 Task: Search one way flight ticket for 3 adults, 3 children in premium economy from Rapid City: Rapid City Regional Airport to Jacksonville: Albert J. Ellis Airport on 5-3-2023. Choice of flights is Westjet. Number of bags: 1 carry on bag. Price is upto 42000. Outbound departure time preference is 23:45.
Action: Mouse moved to (377, 149)
Screenshot: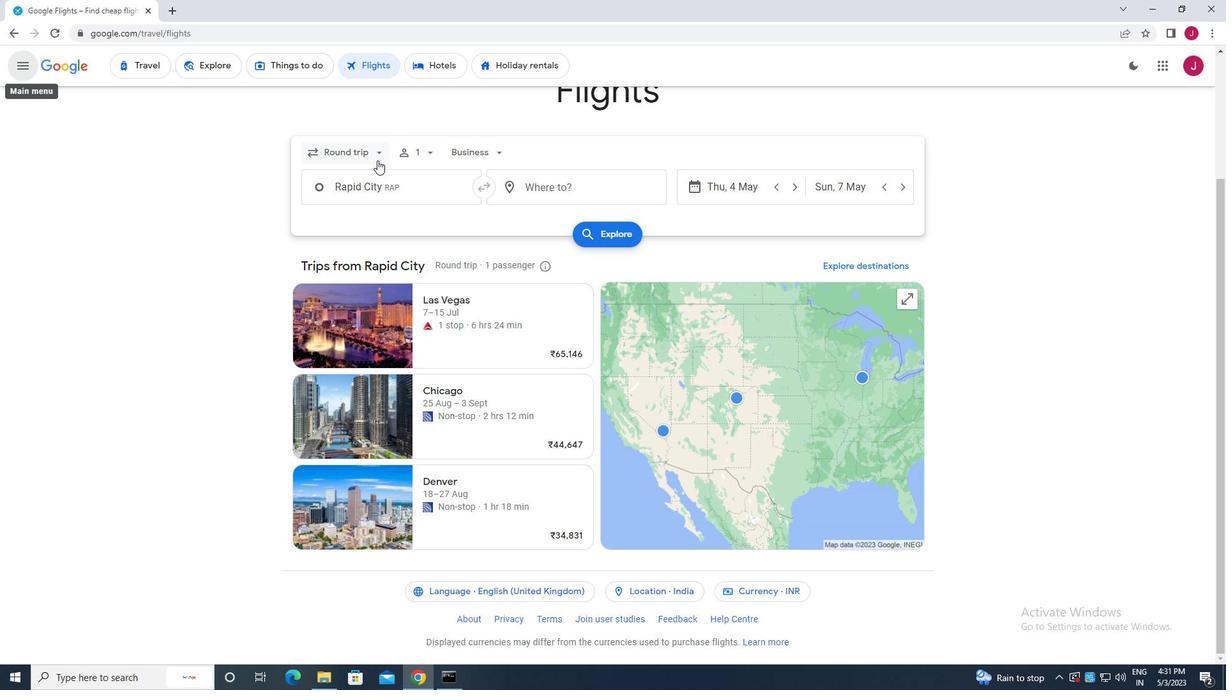 
Action: Mouse pressed left at (377, 149)
Screenshot: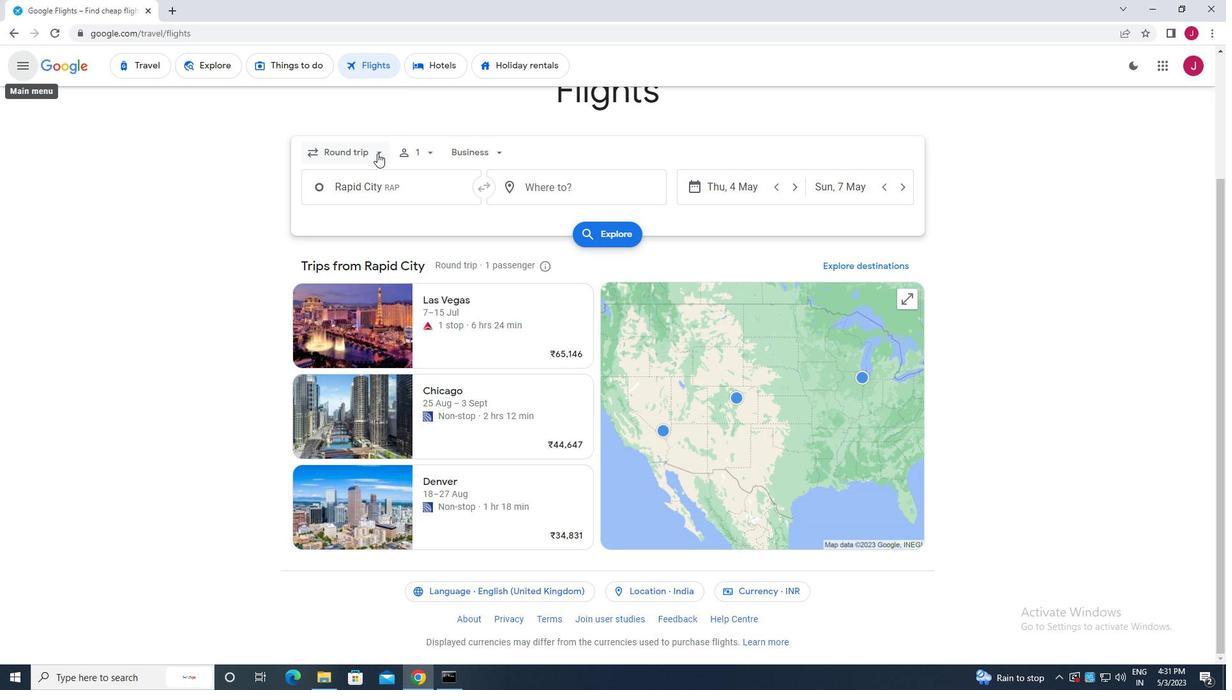 
Action: Mouse moved to (371, 213)
Screenshot: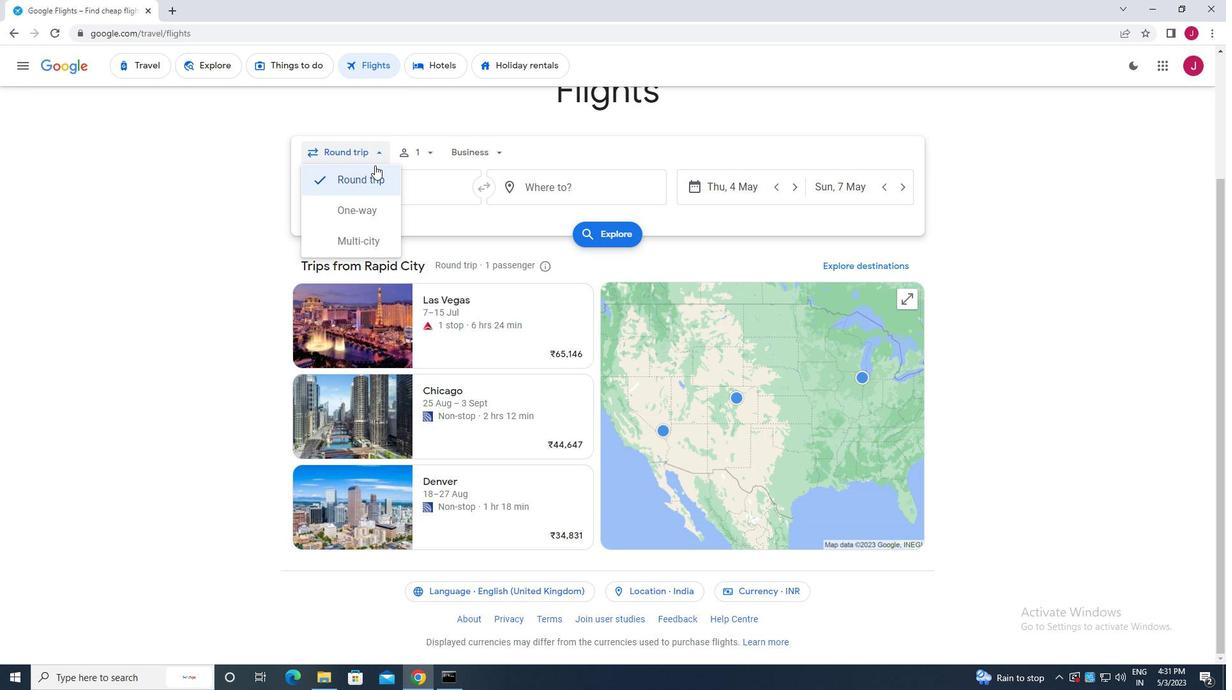 
Action: Mouse pressed left at (371, 213)
Screenshot: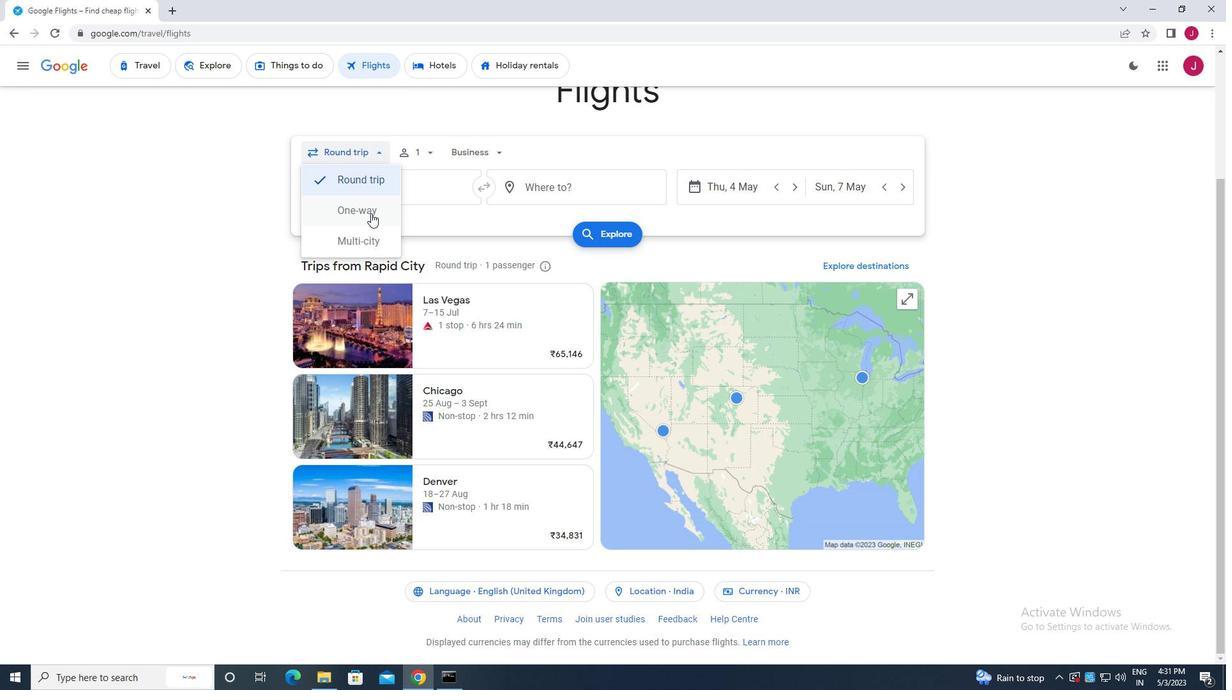 
Action: Mouse moved to (428, 152)
Screenshot: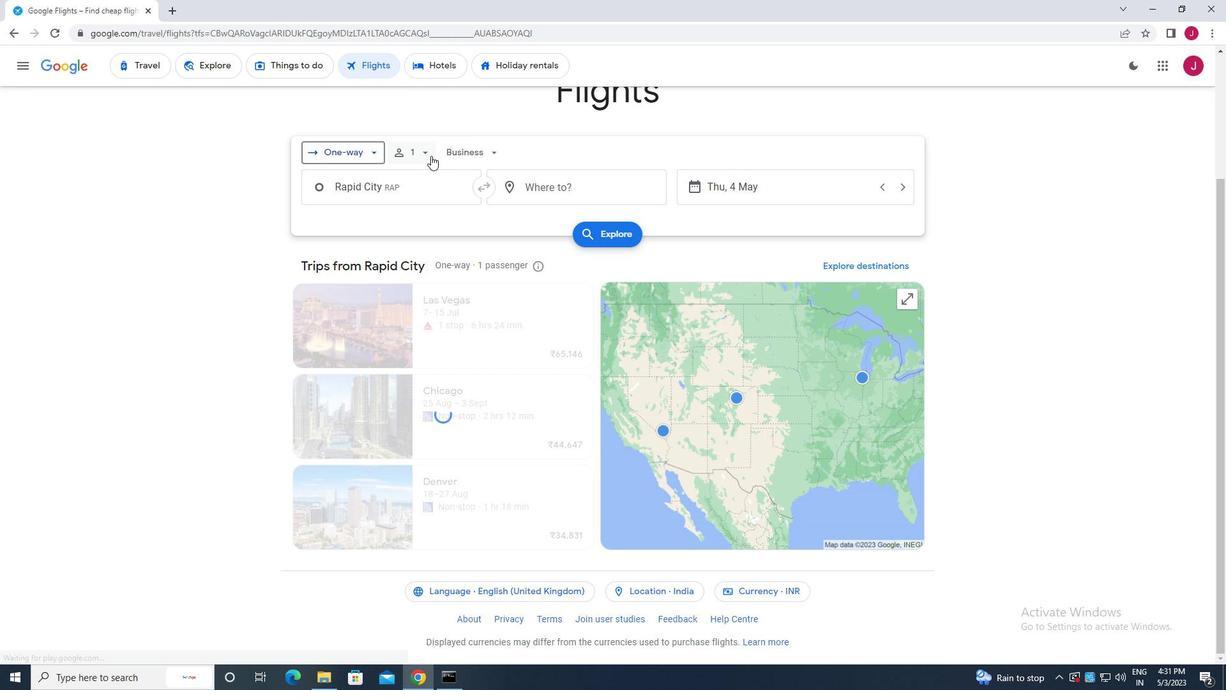 
Action: Mouse pressed left at (428, 152)
Screenshot: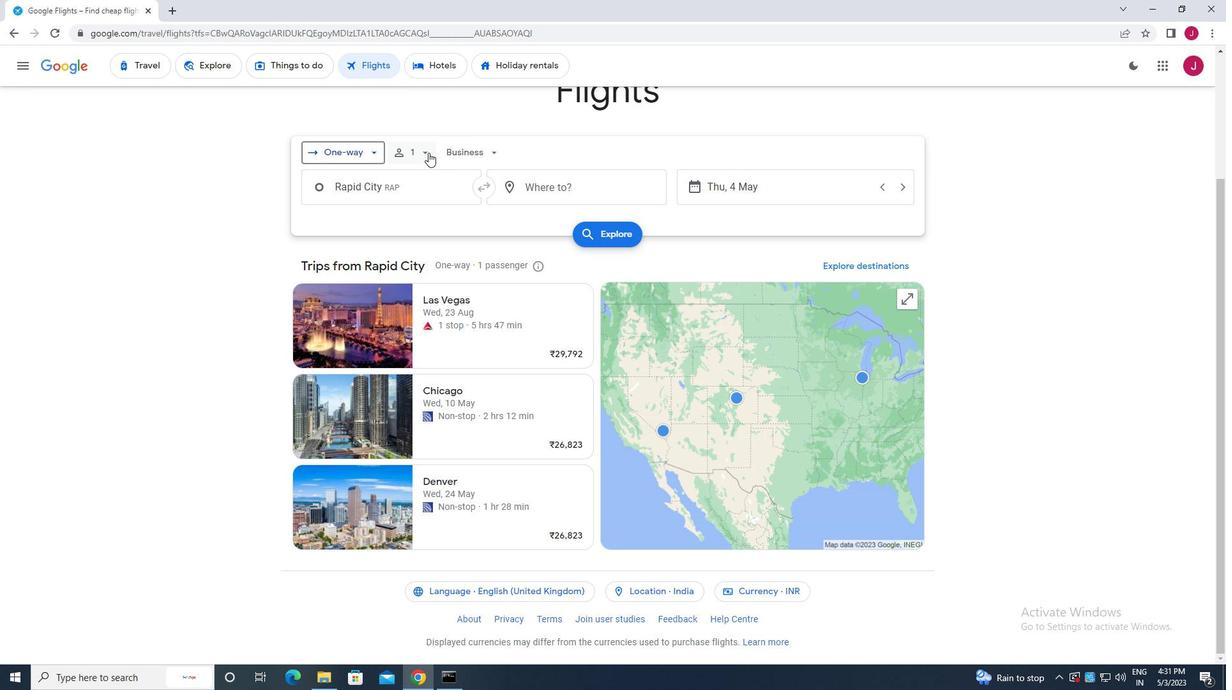 
Action: Mouse moved to (522, 182)
Screenshot: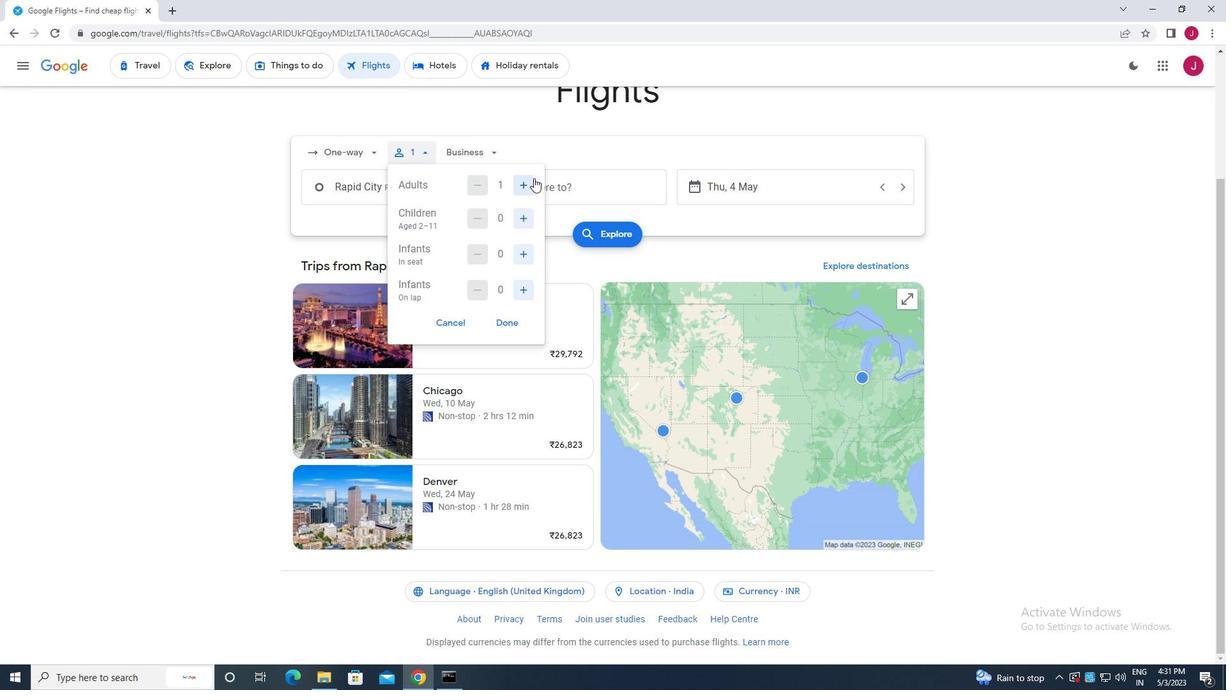 
Action: Mouse pressed left at (522, 182)
Screenshot: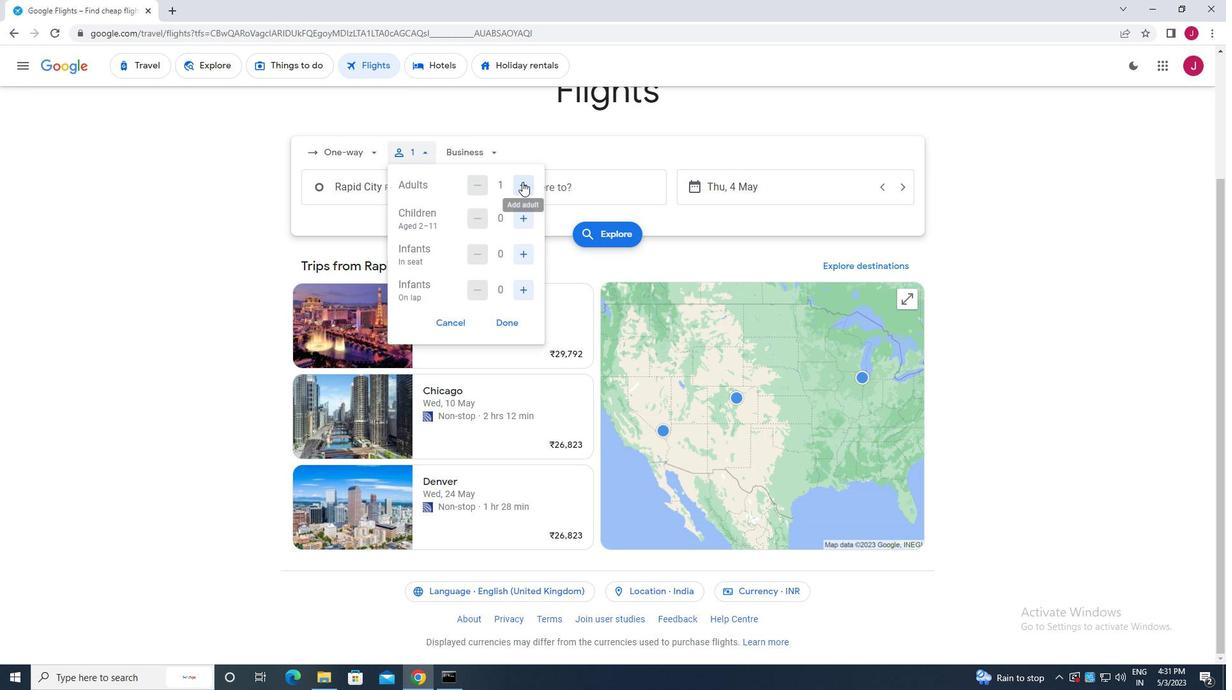 
Action: Mouse pressed left at (522, 182)
Screenshot: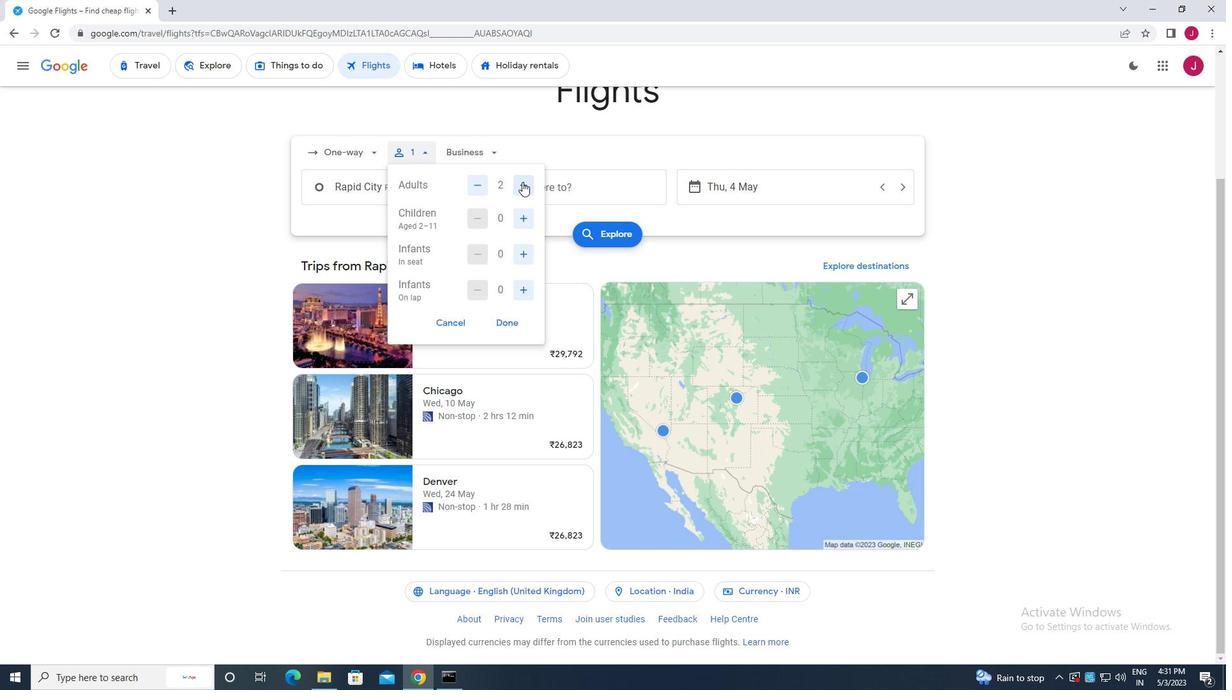 
Action: Mouse moved to (525, 221)
Screenshot: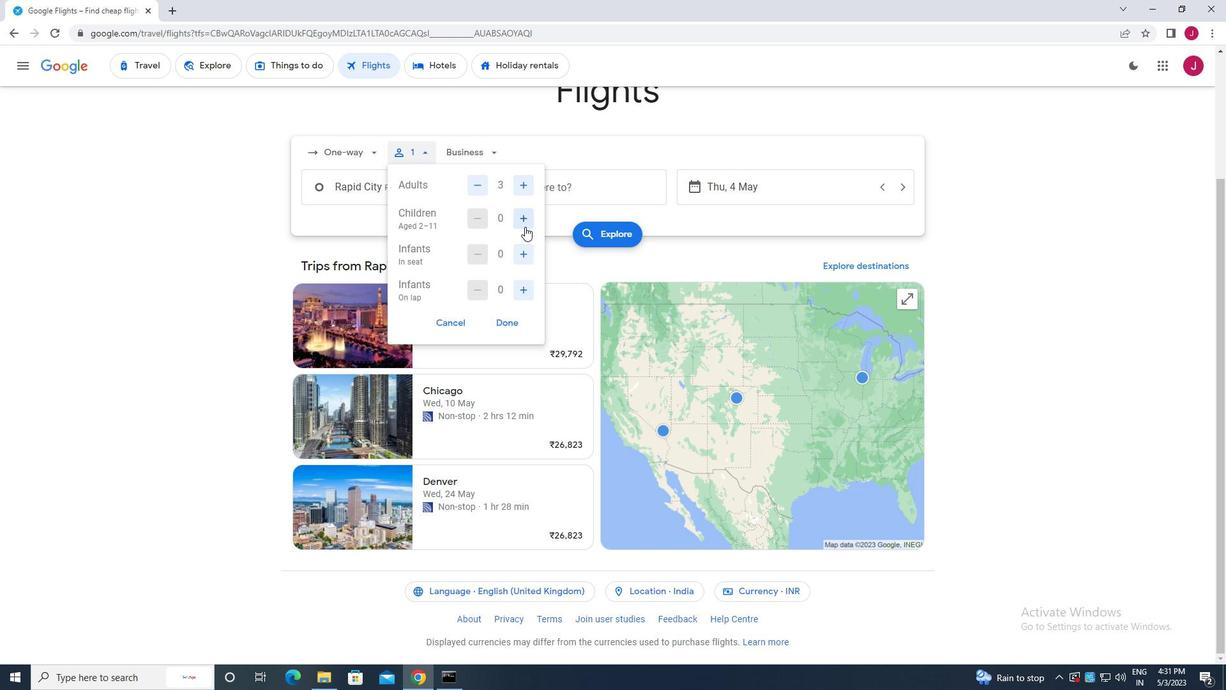 
Action: Mouse pressed left at (525, 221)
Screenshot: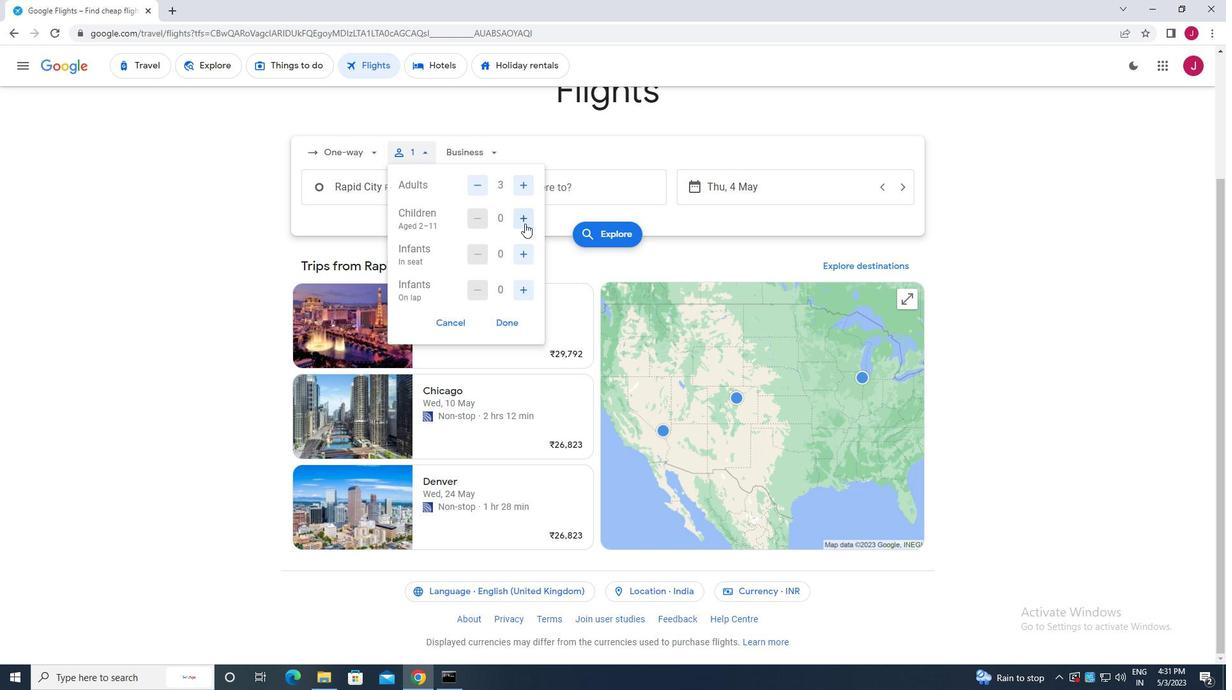 
Action: Mouse pressed left at (525, 221)
Screenshot: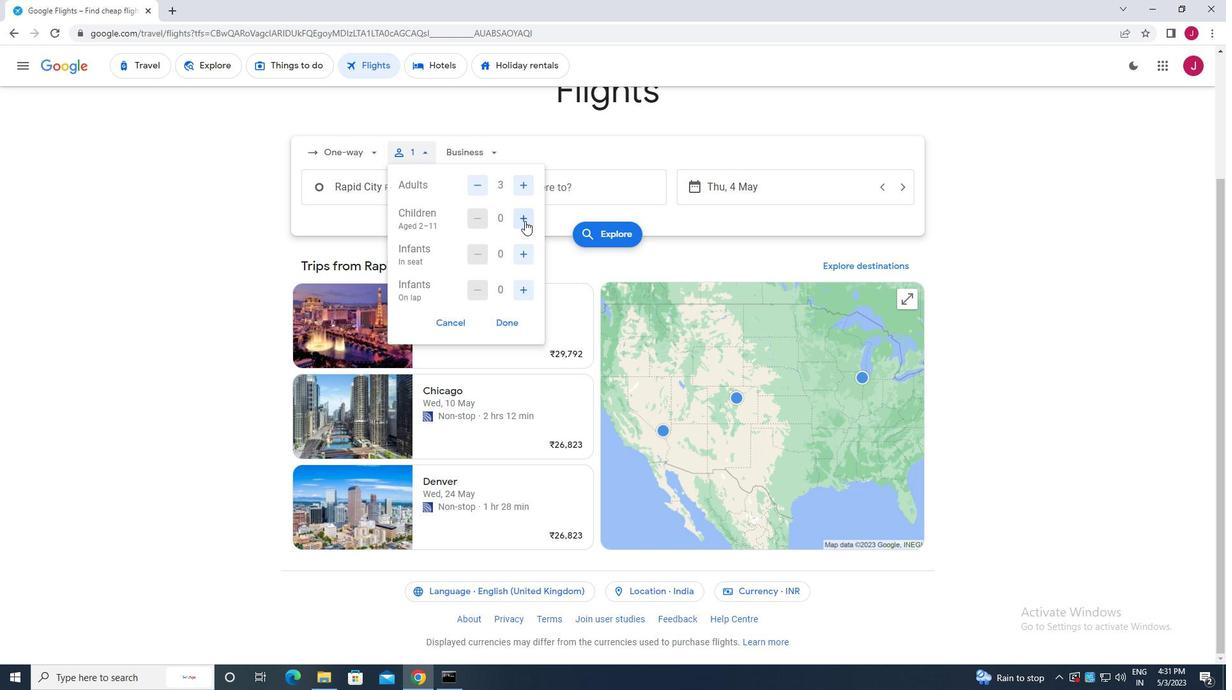 
Action: Mouse pressed left at (525, 221)
Screenshot: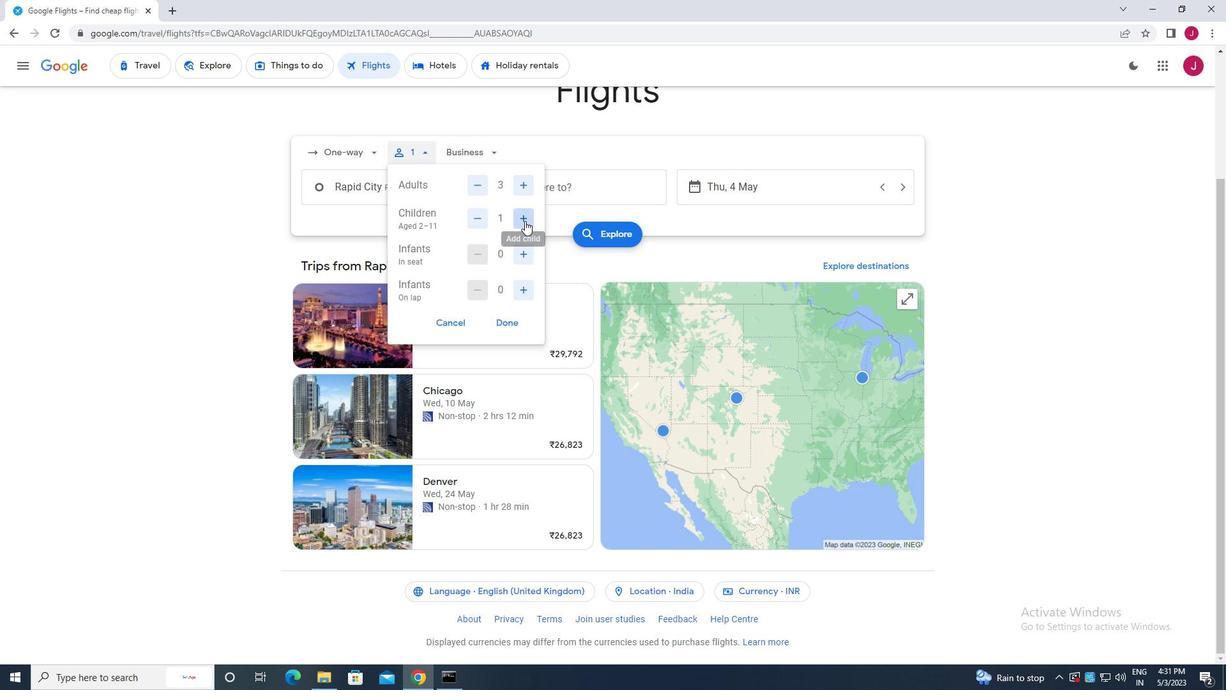 
Action: Mouse moved to (504, 323)
Screenshot: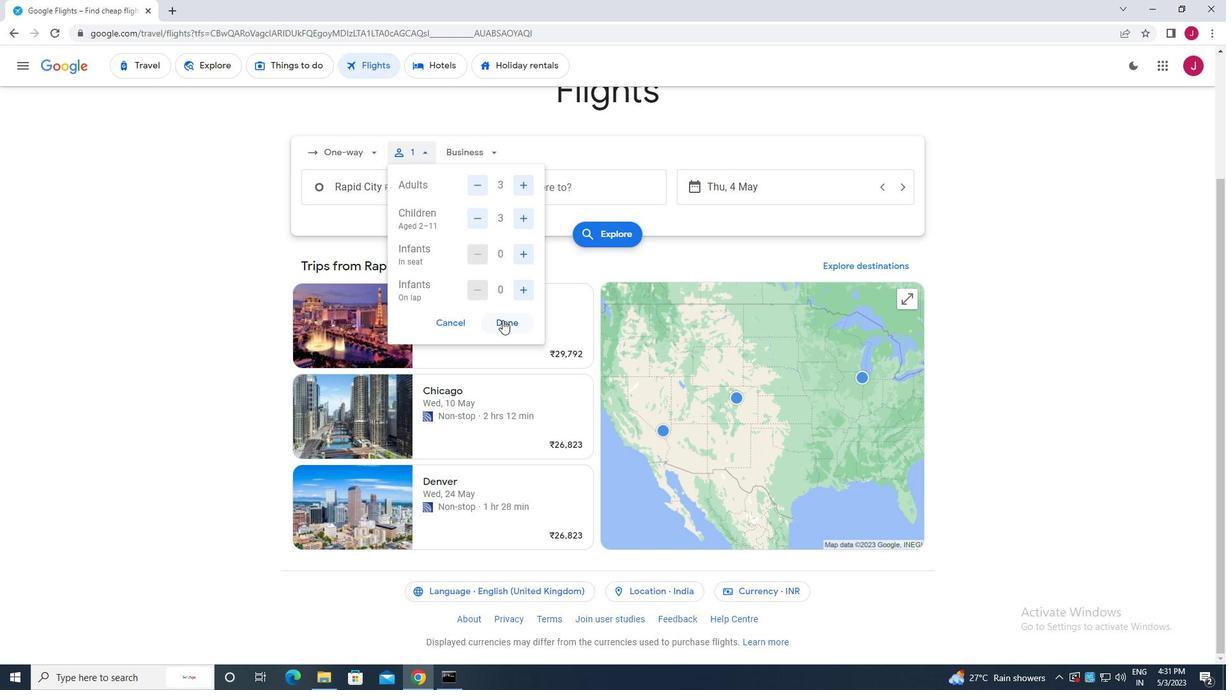 
Action: Mouse pressed left at (504, 323)
Screenshot: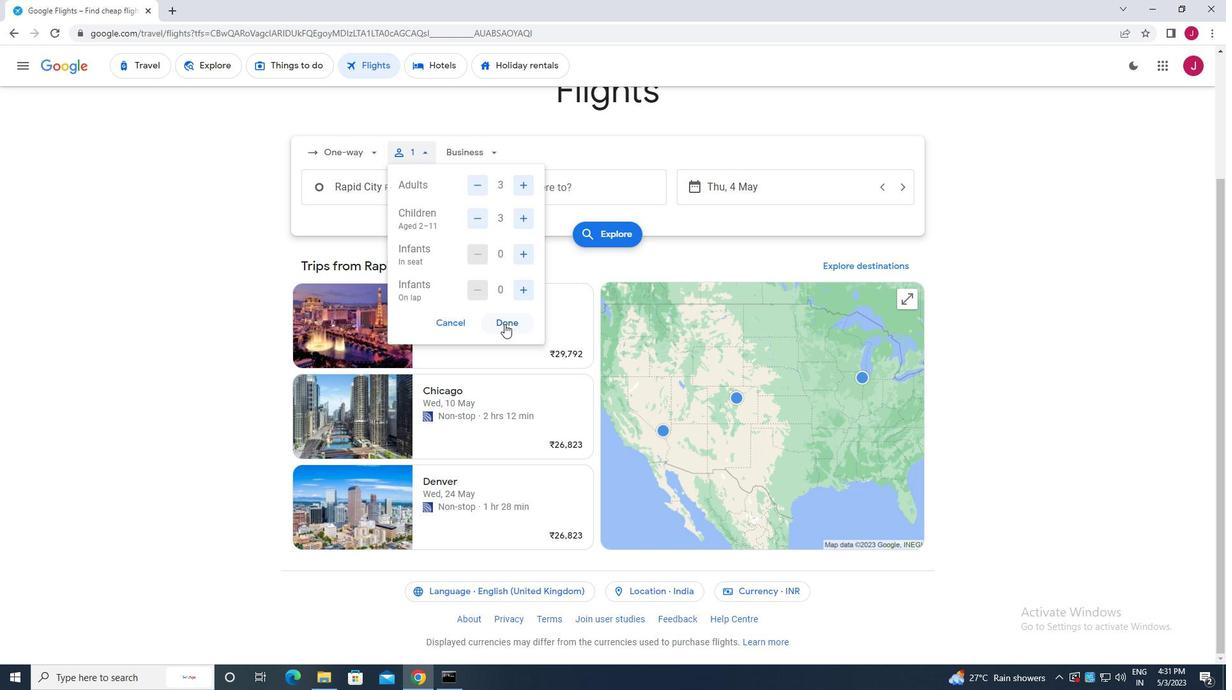 
Action: Mouse moved to (486, 148)
Screenshot: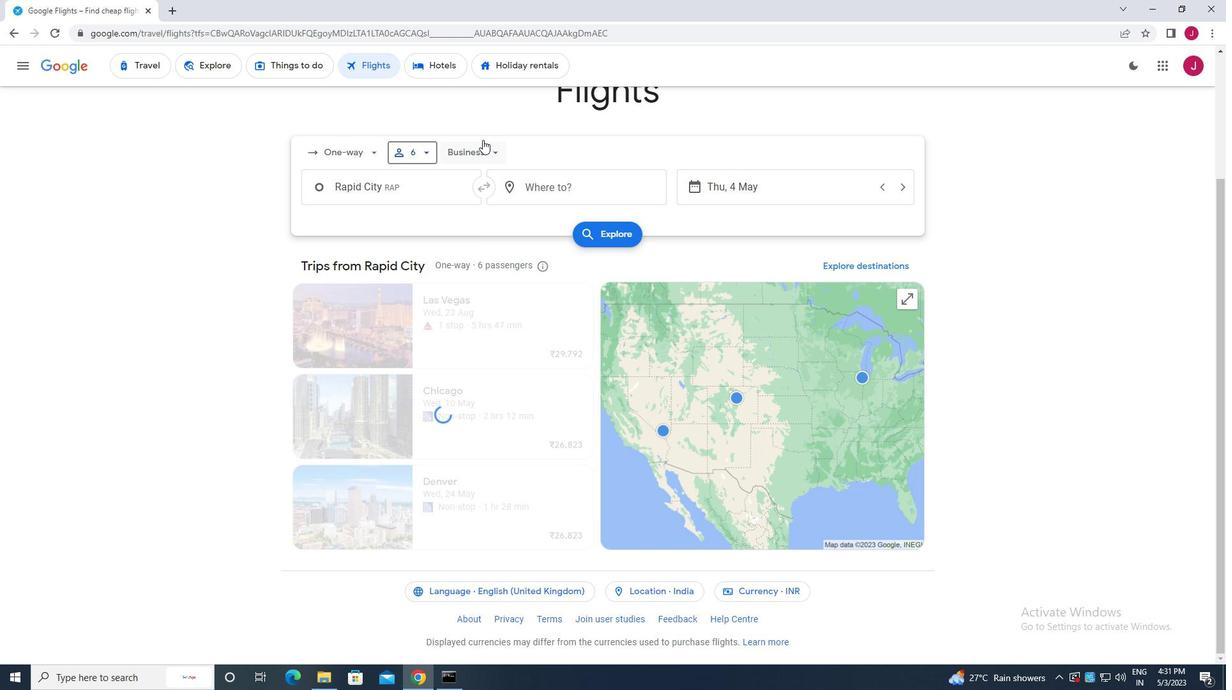 
Action: Mouse pressed left at (486, 148)
Screenshot: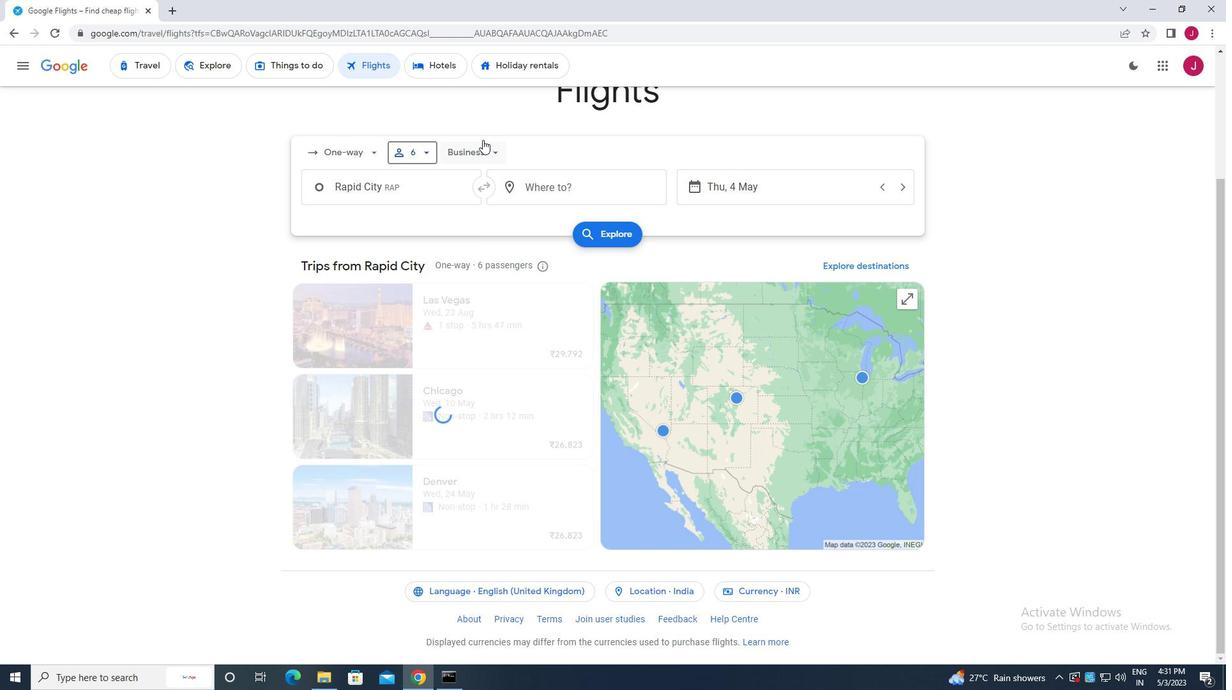 
Action: Mouse moved to (500, 208)
Screenshot: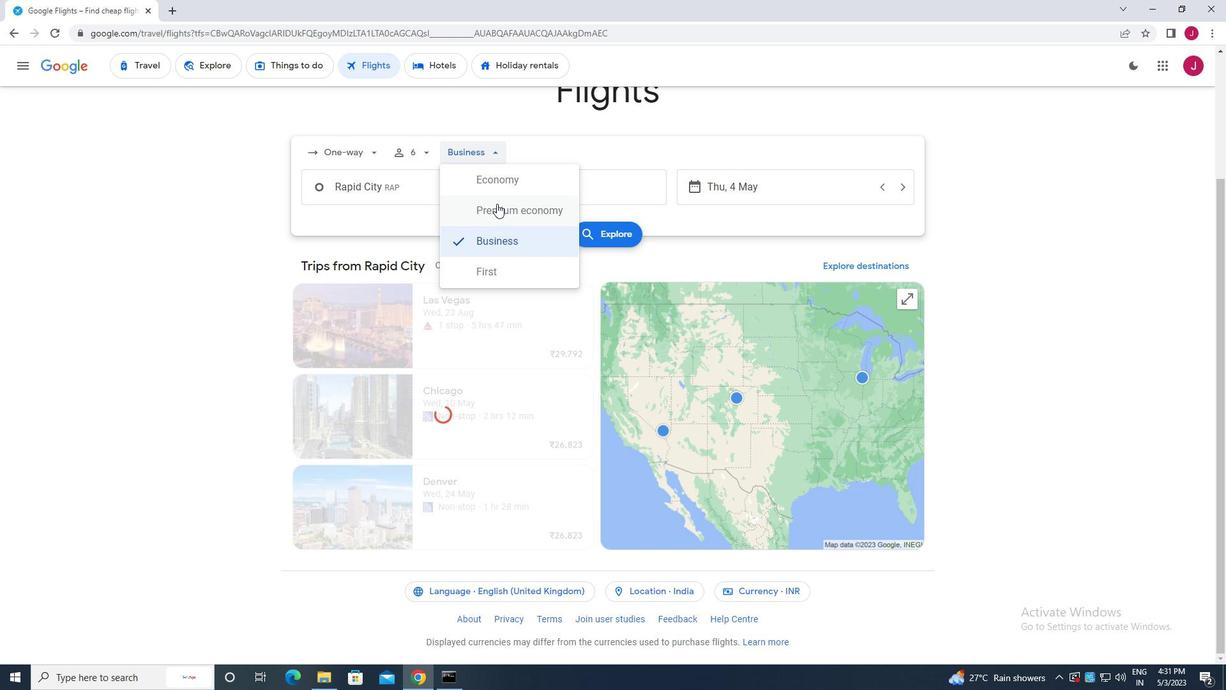 
Action: Mouse pressed left at (500, 208)
Screenshot: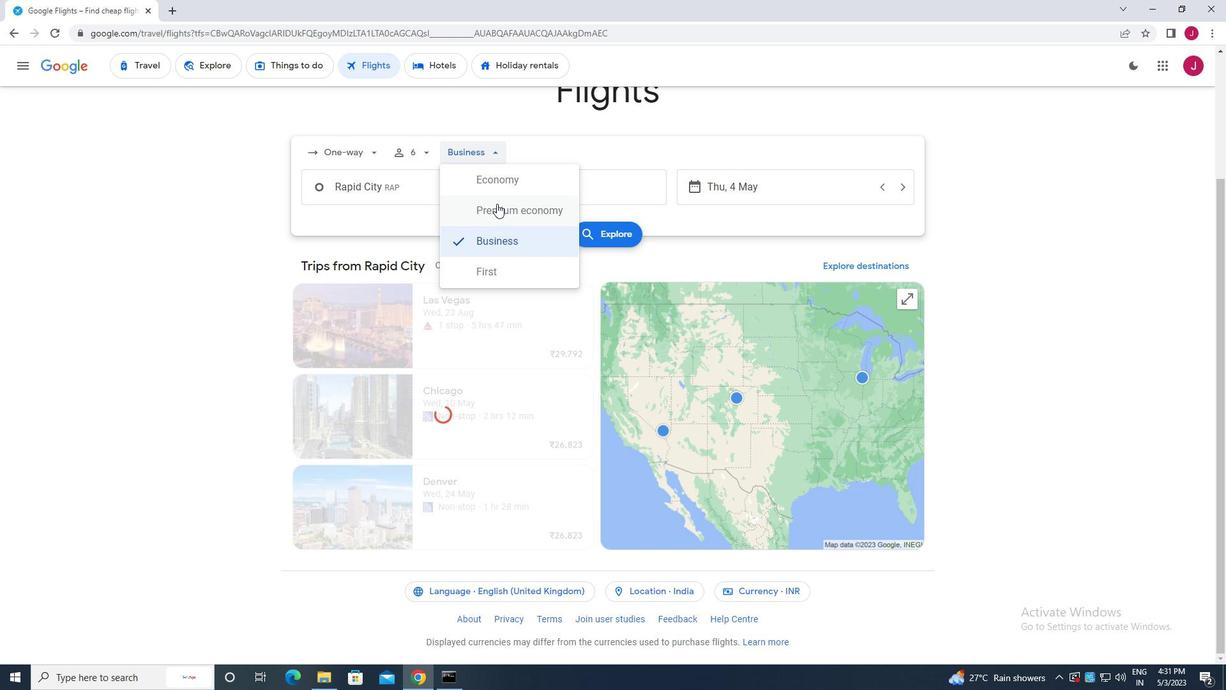 
Action: Mouse moved to (431, 189)
Screenshot: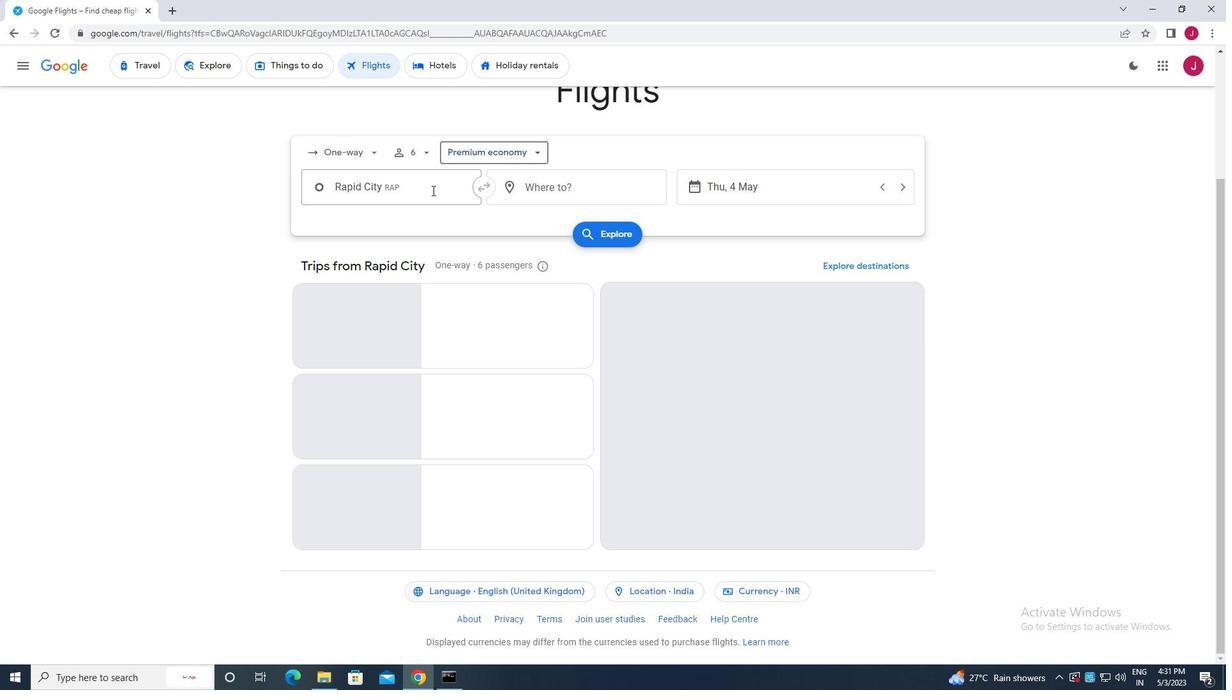 
Action: Mouse pressed left at (431, 189)
Screenshot: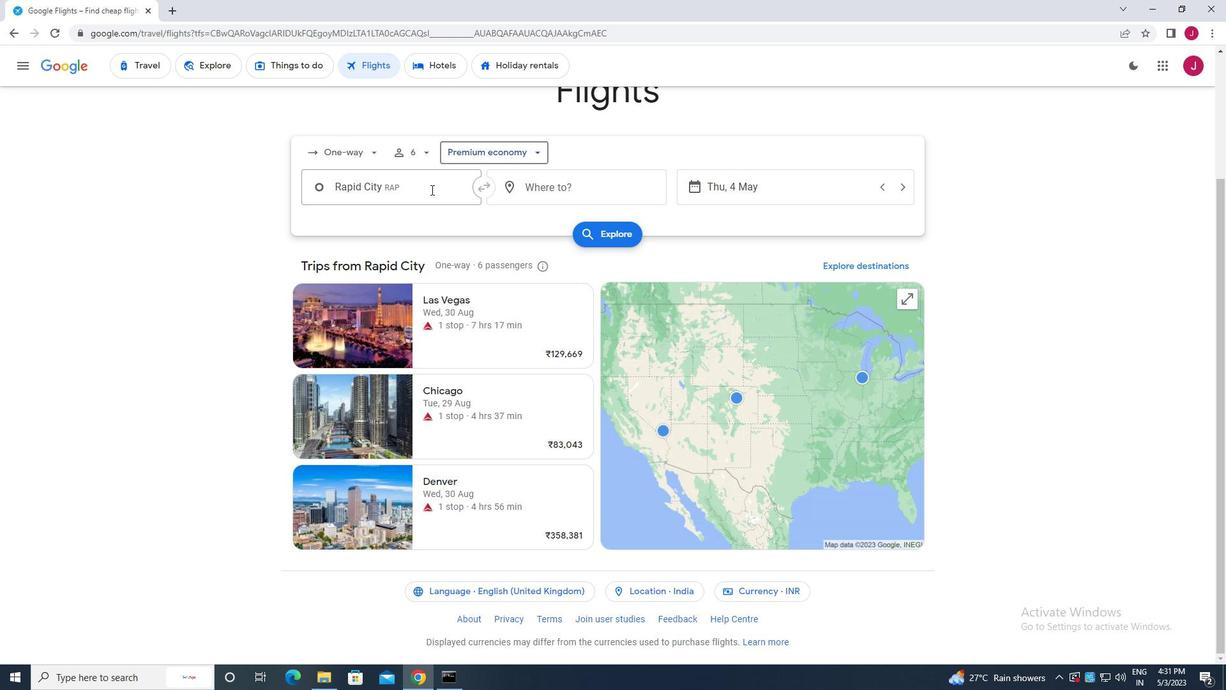 
Action: Key pressed rapid<Key.space>city
Screenshot: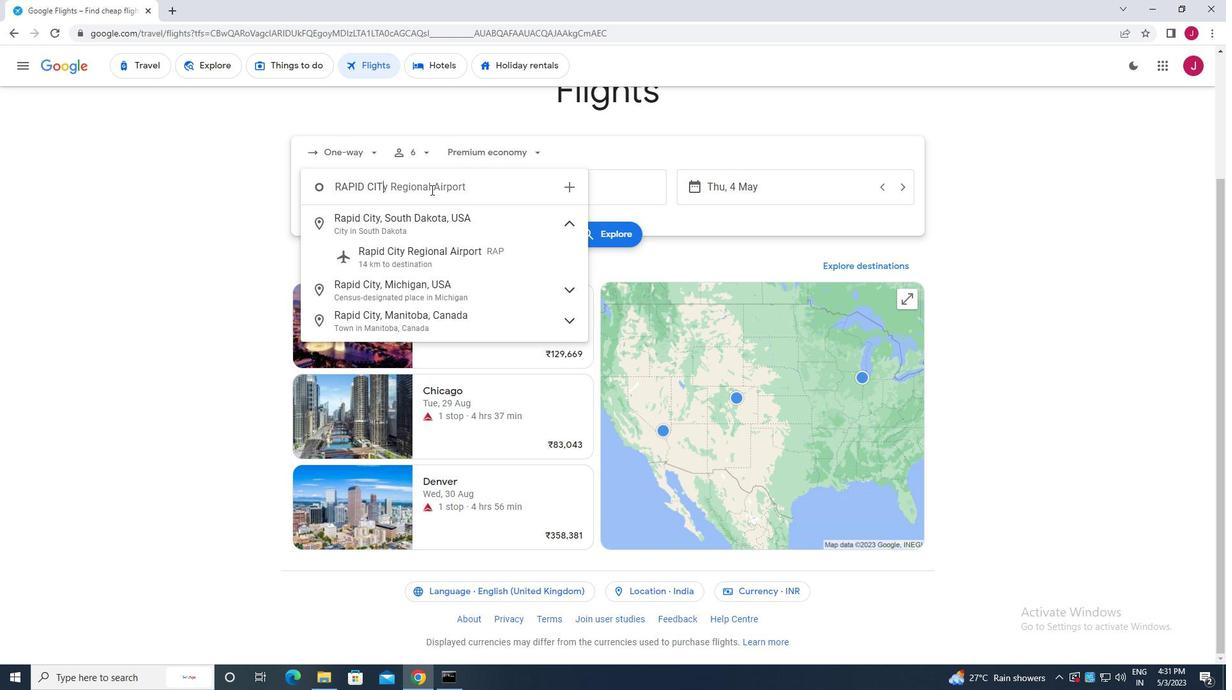 
Action: Mouse moved to (455, 251)
Screenshot: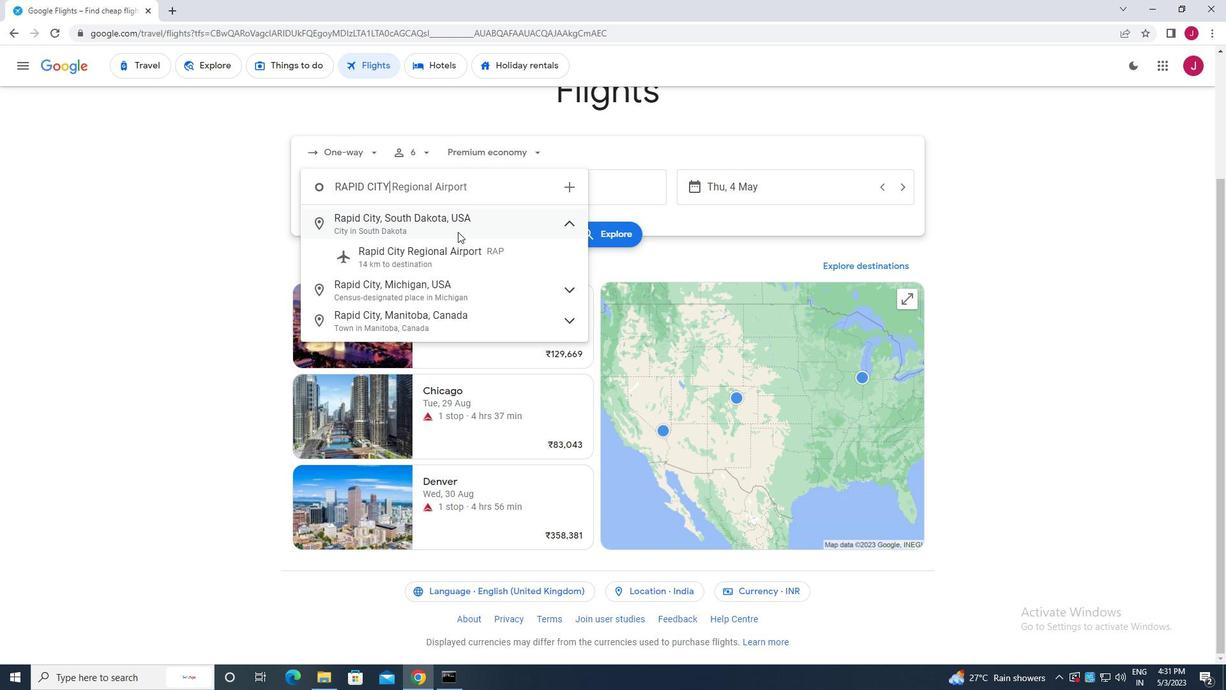 
Action: Mouse pressed left at (455, 251)
Screenshot: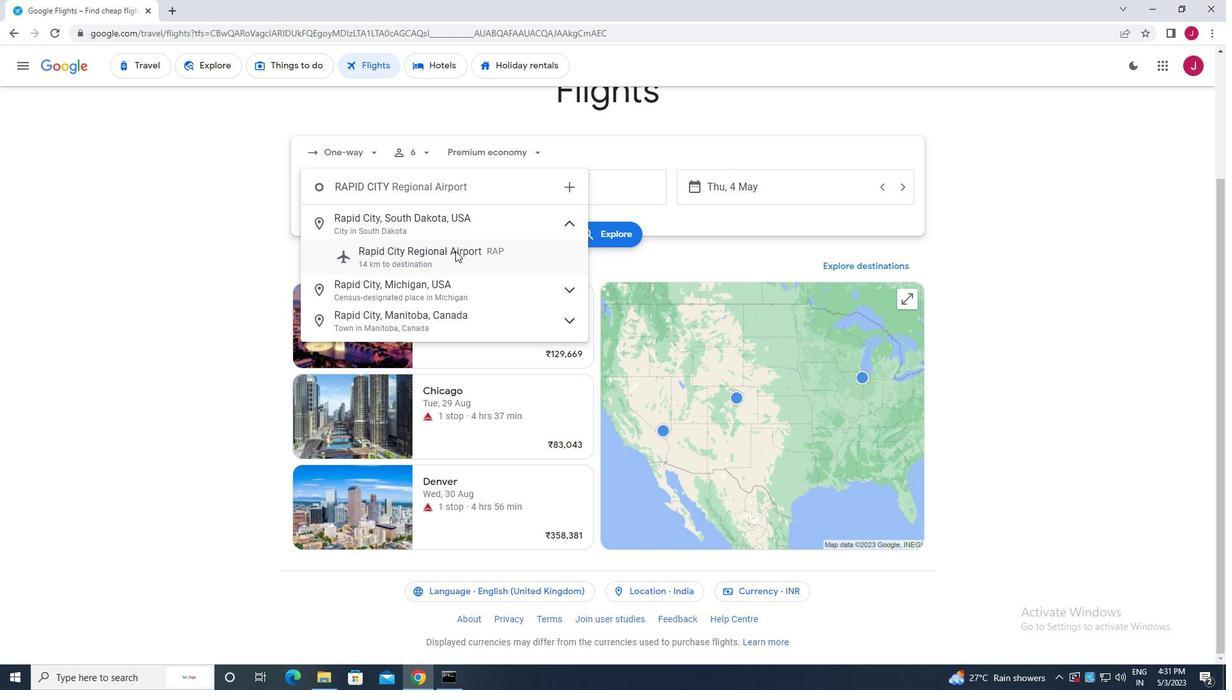 
Action: Mouse moved to (575, 182)
Screenshot: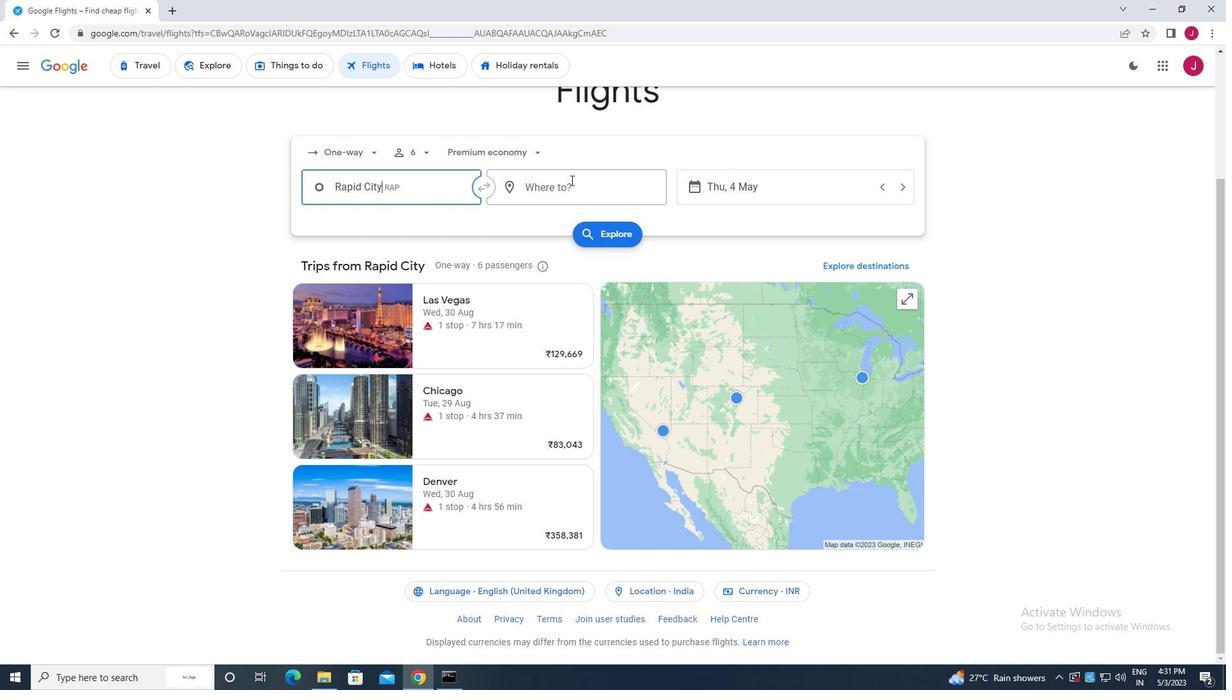 
Action: Mouse pressed left at (575, 182)
Screenshot: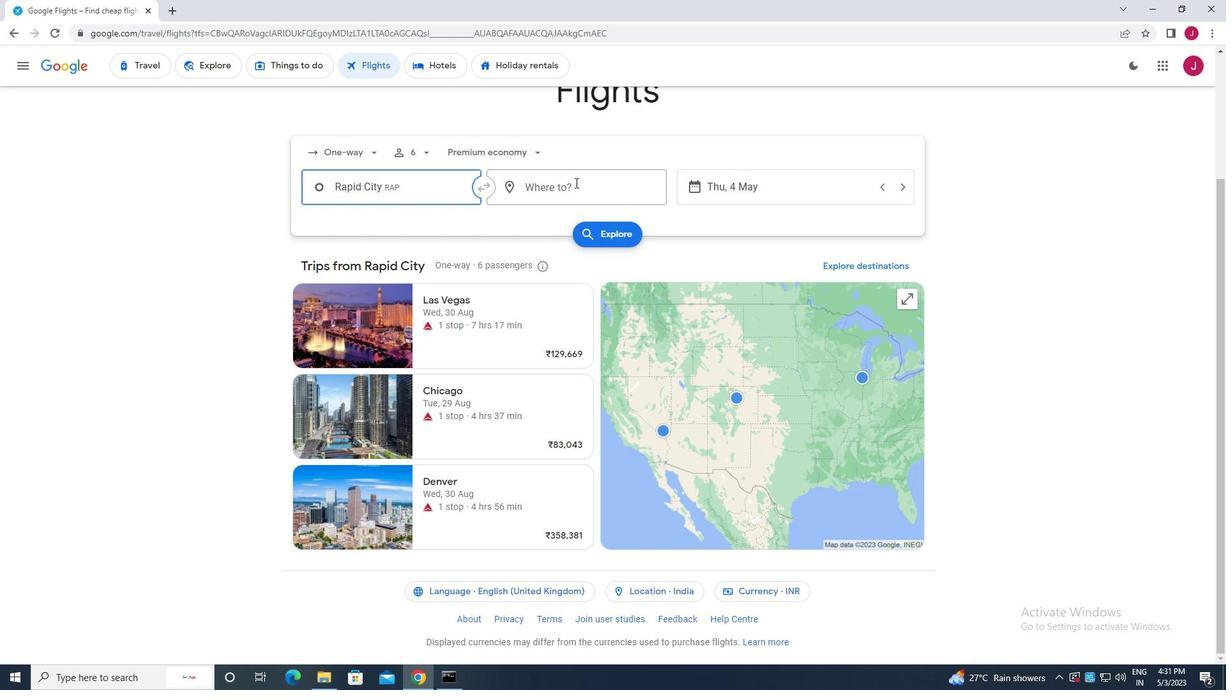 
Action: Key pressed albert
Screenshot: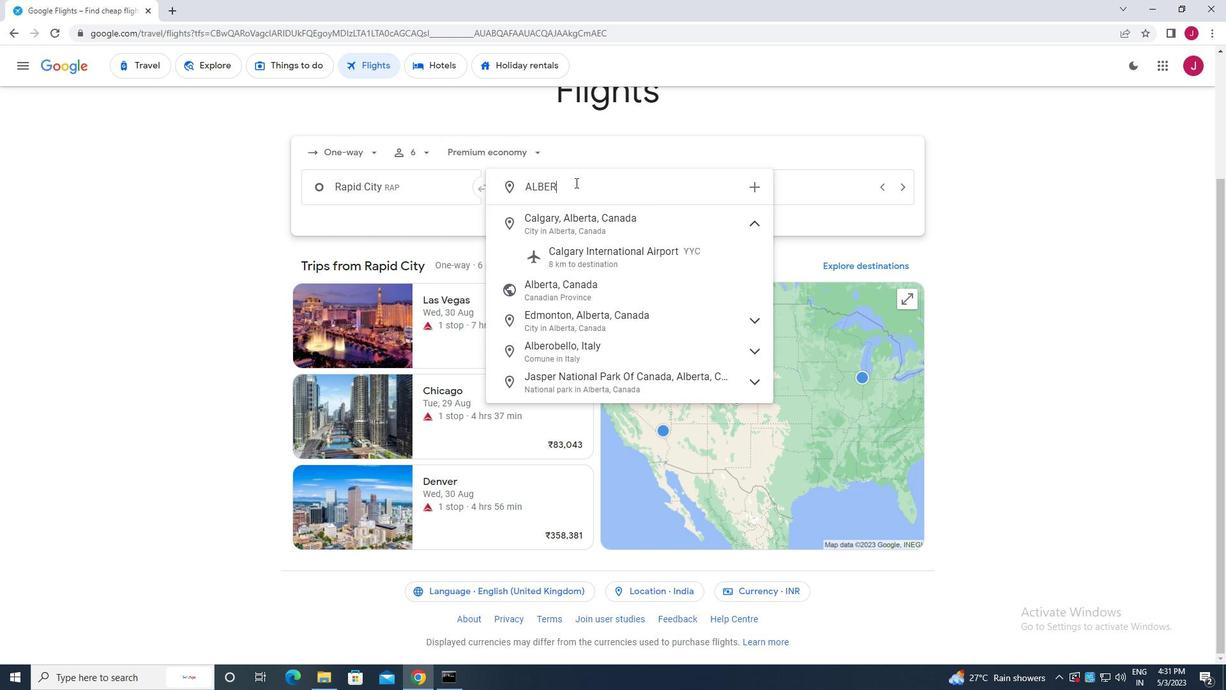 
Action: Mouse moved to (576, 183)
Screenshot: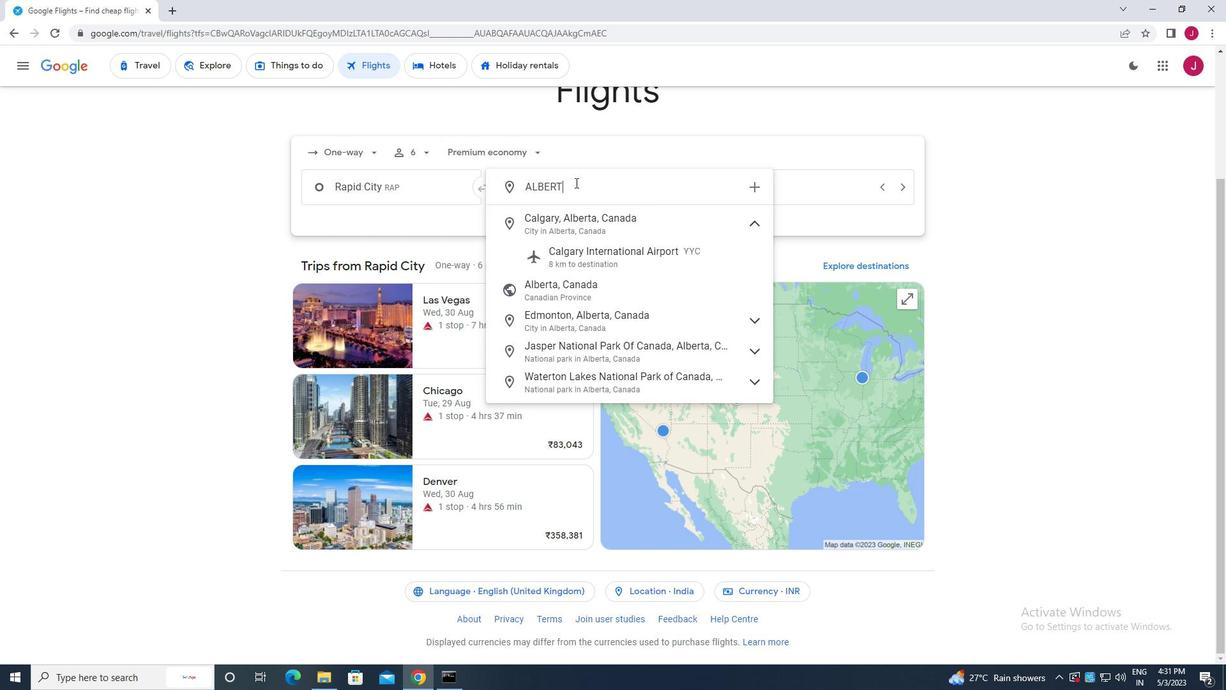 
Action: Key pressed <Key.space>
Screenshot: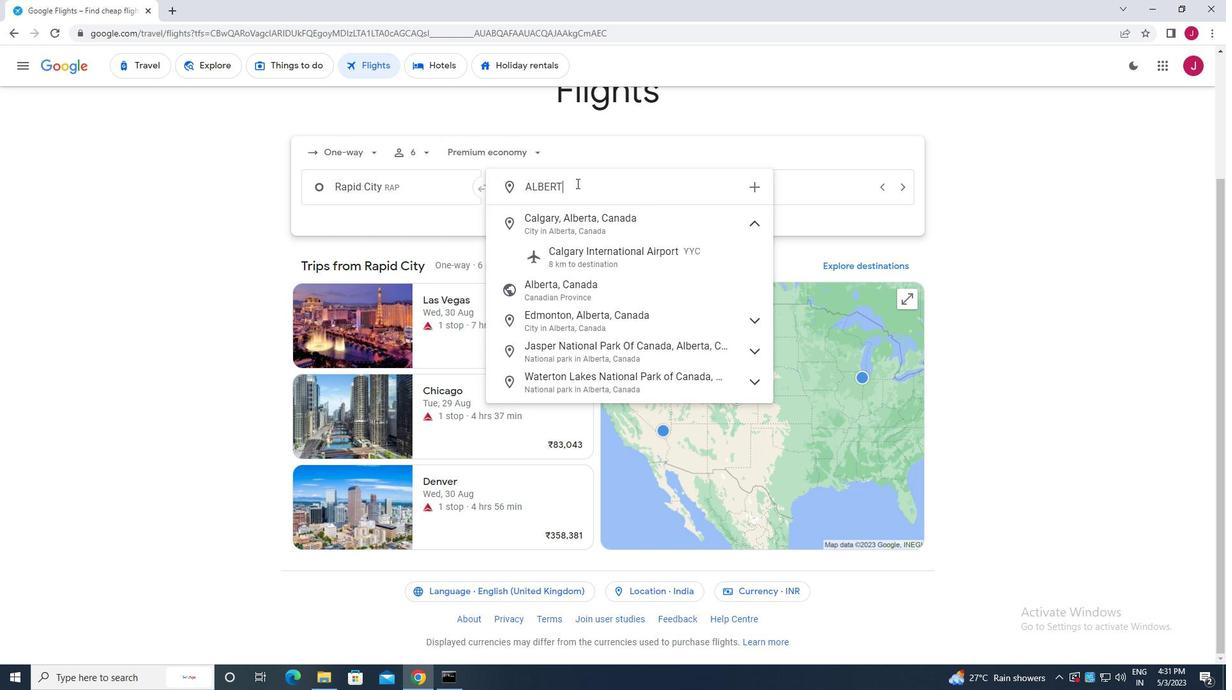 
Action: Mouse moved to (603, 224)
Screenshot: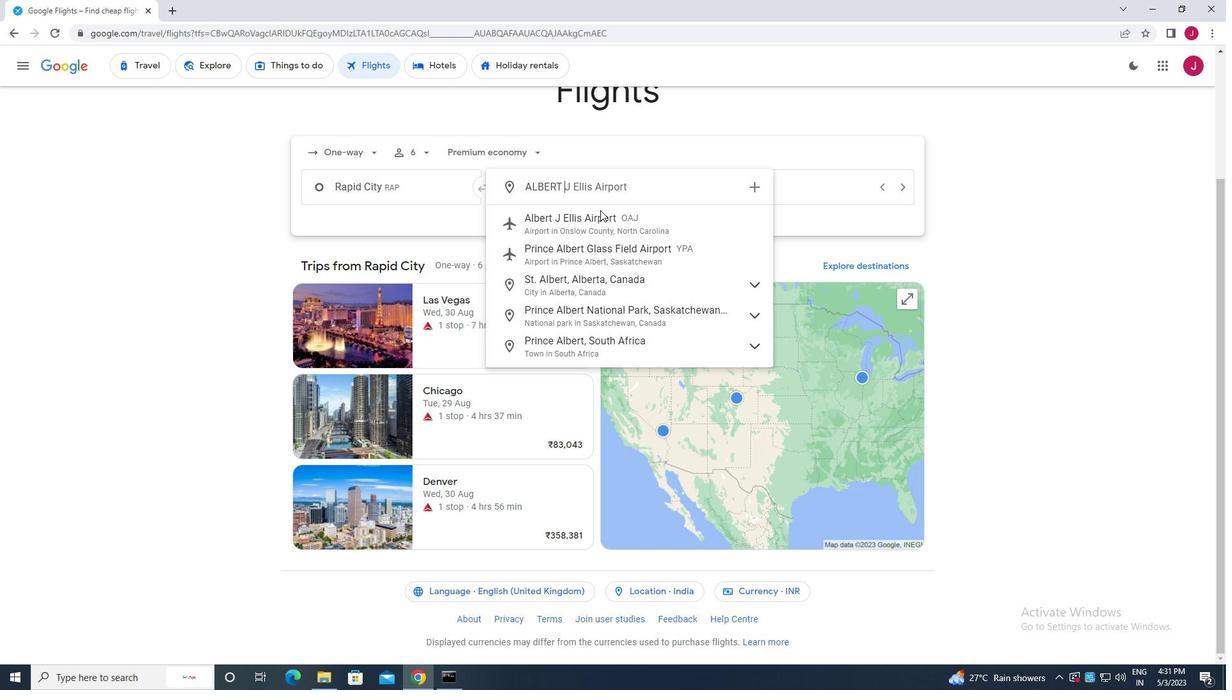
Action: Mouse pressed left at (603, 224)
Screenshot: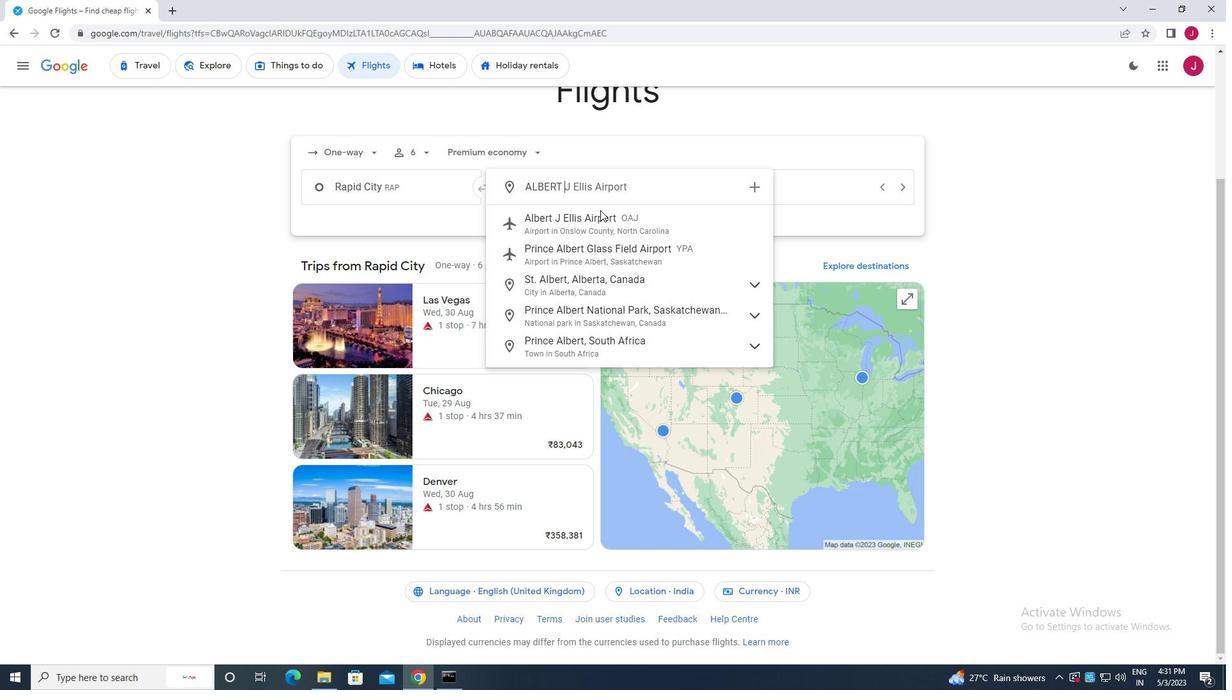 
Action: Mouse moved to (746, 180)
Screenshot: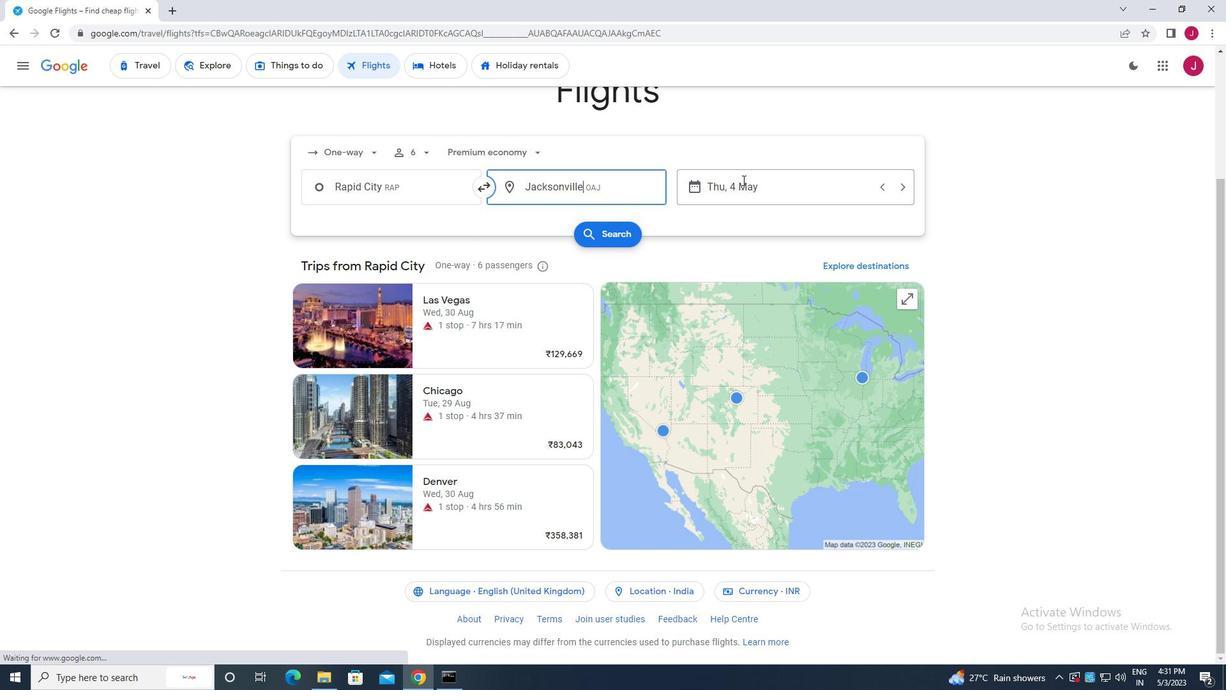 
Action: Mouse pressed left at (746, 180)
Screenshot: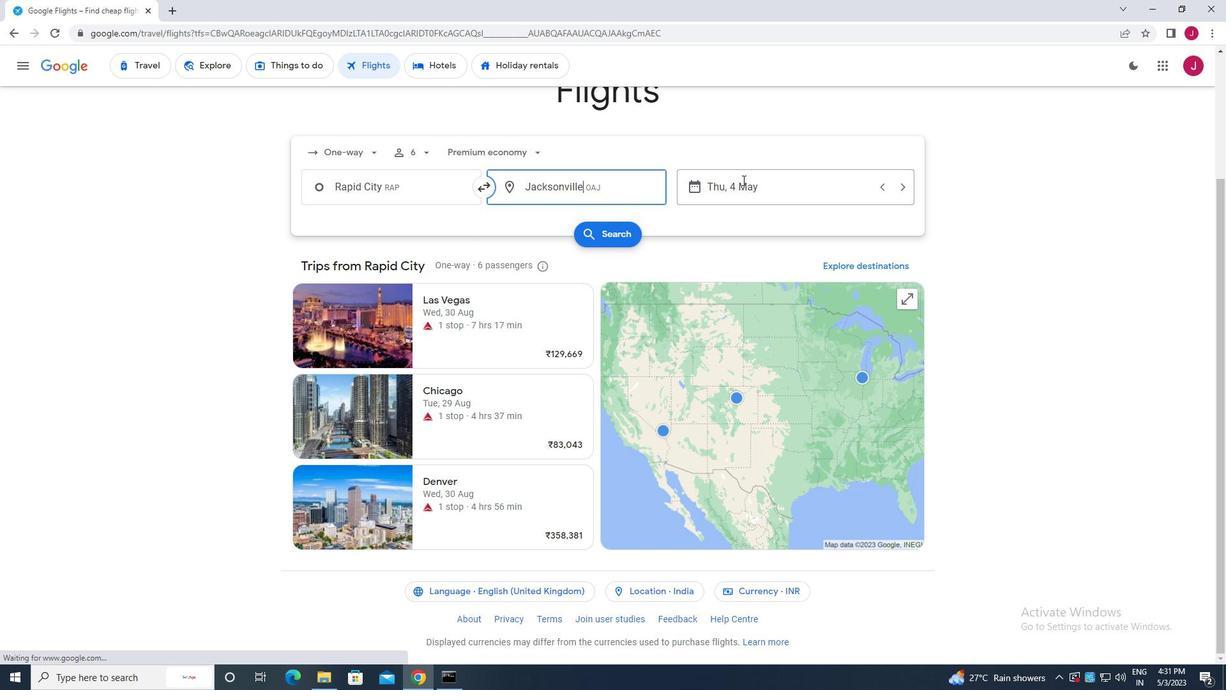 
Action: Mouse moved to (555, 283)
Screenshot: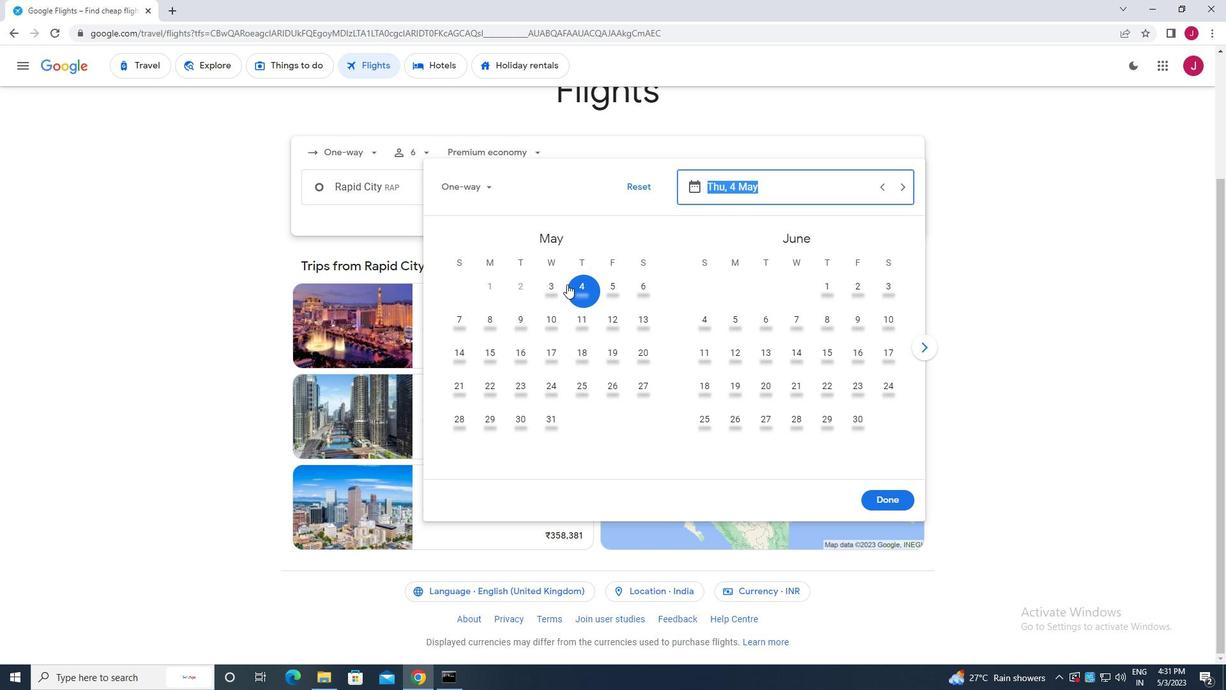 
Action: Mouse pressed left at (555, 283)
Screenshot: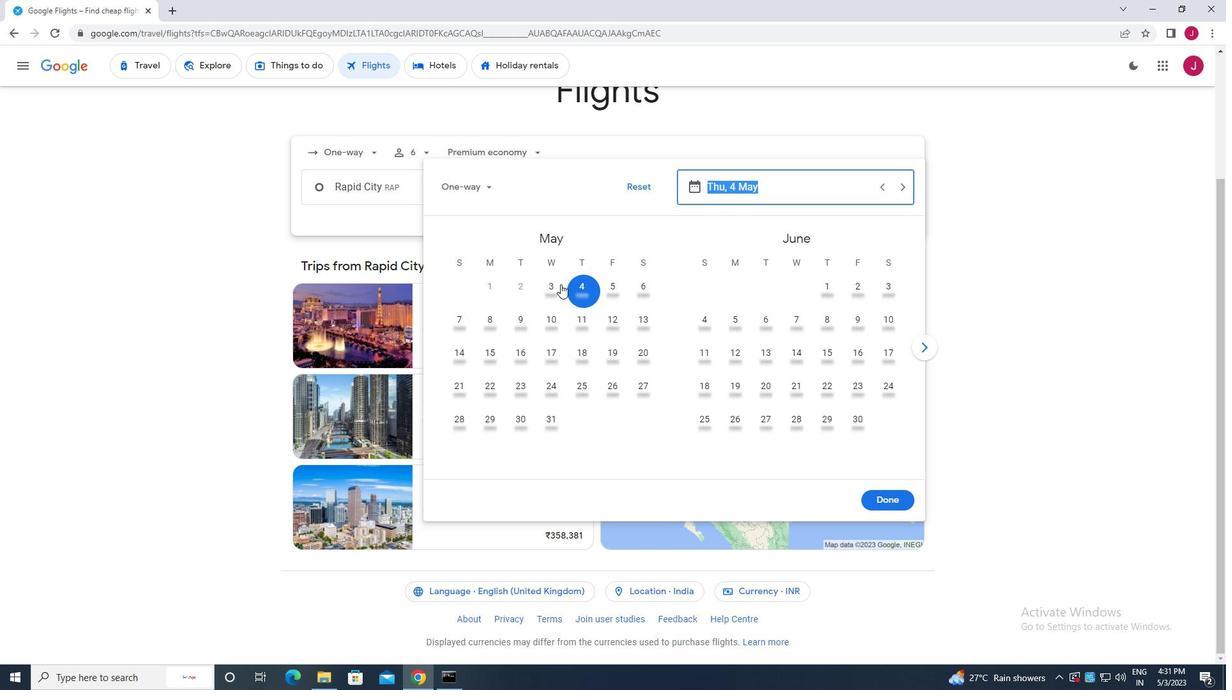 
Action: Mouse moved to (882, 498)
Screenshot: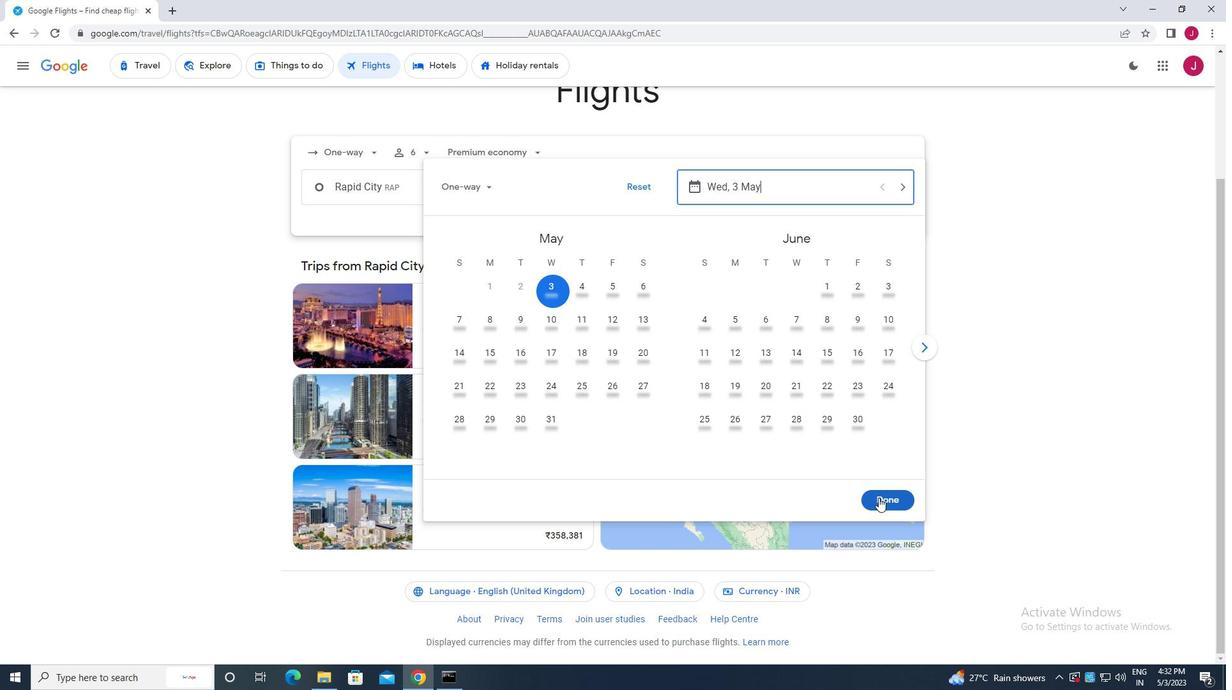 
Action: Mouse pressed left at (882, 498)
Screenshot: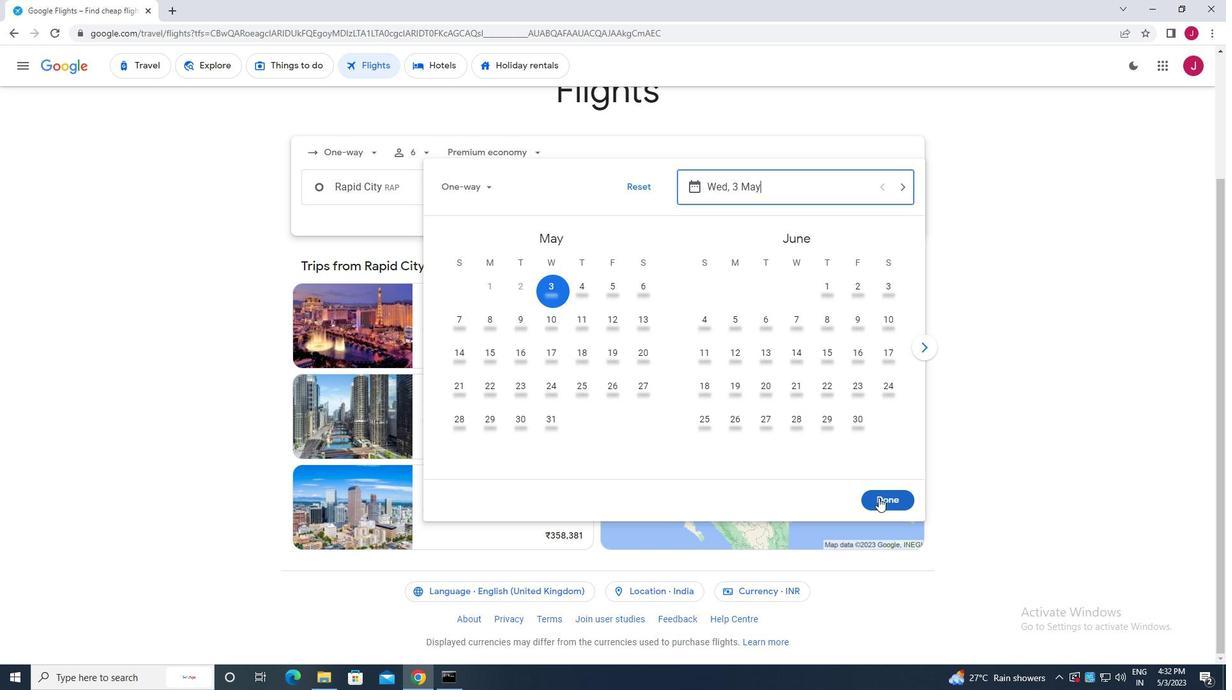 
Action: Mouse moved to (607, 238)
Screenshot: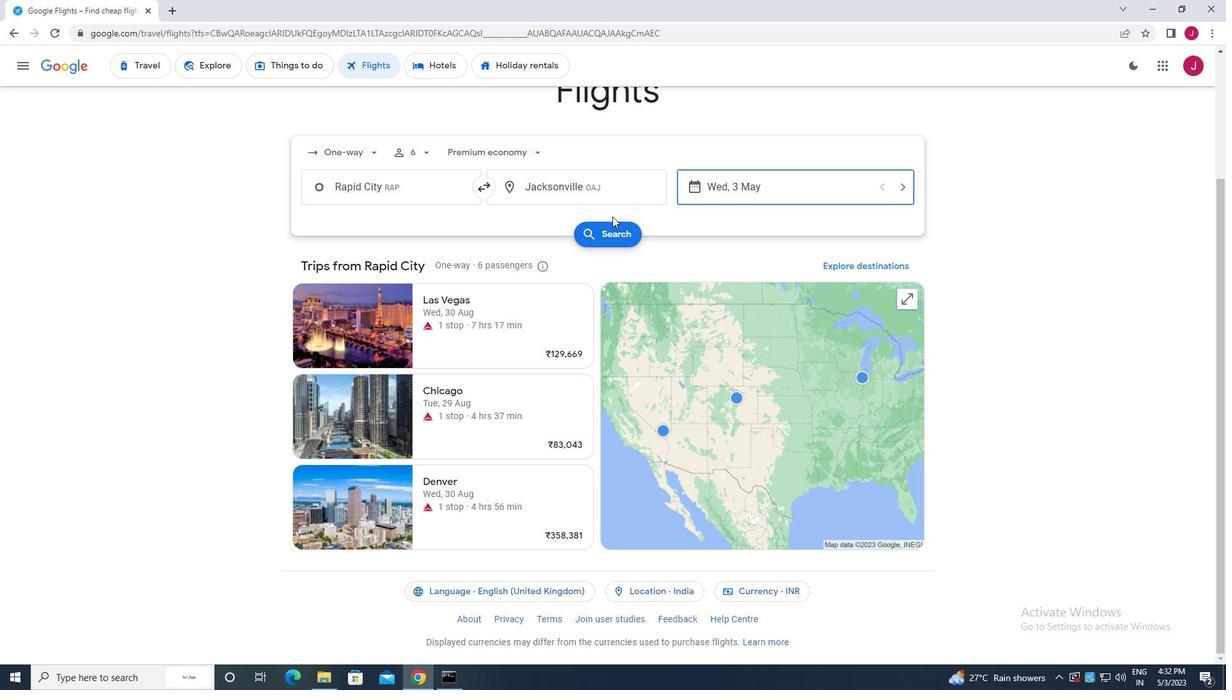 
Action: Mouse pressed left at (607, 238)
Screenshot: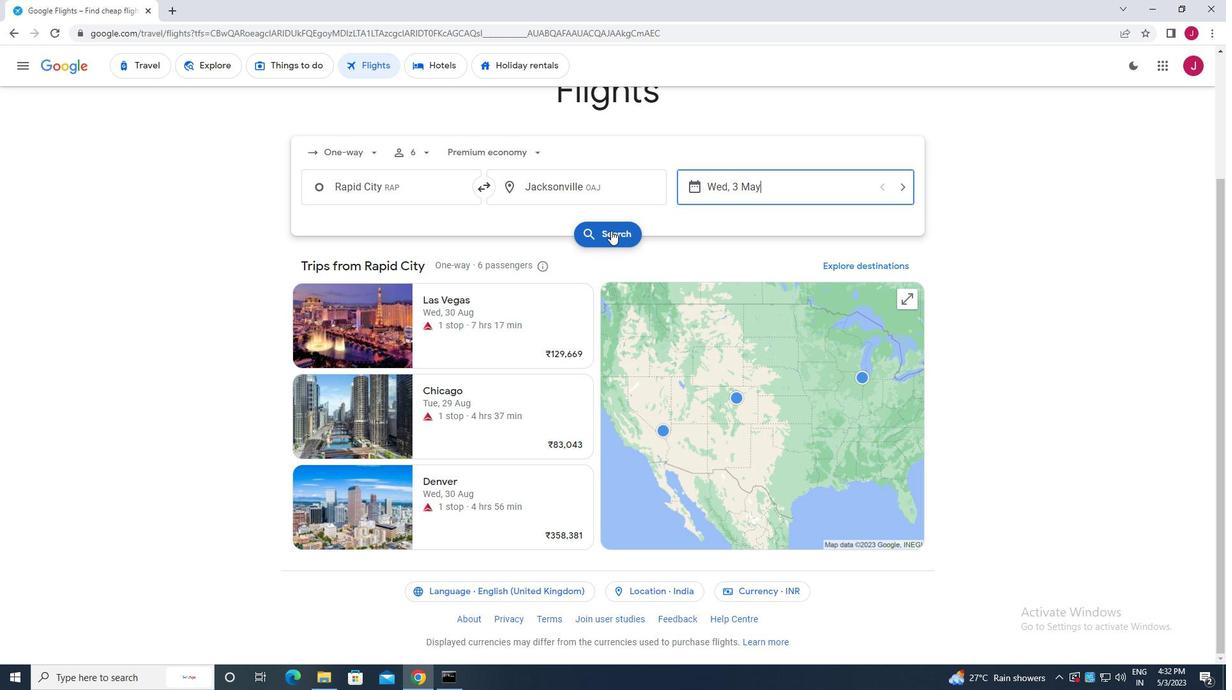 
Action: Mouse moved to (332, 182)
Screenshot: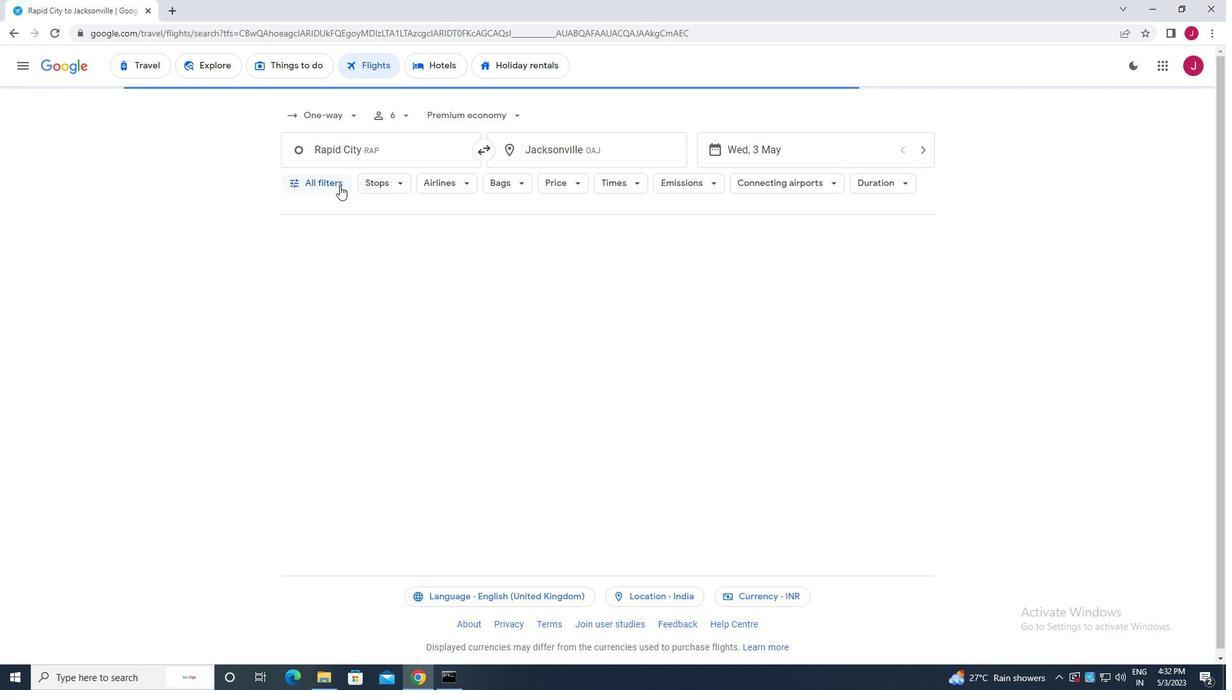 
Action: Mouse pressed left at (332, 182)
Screenshot: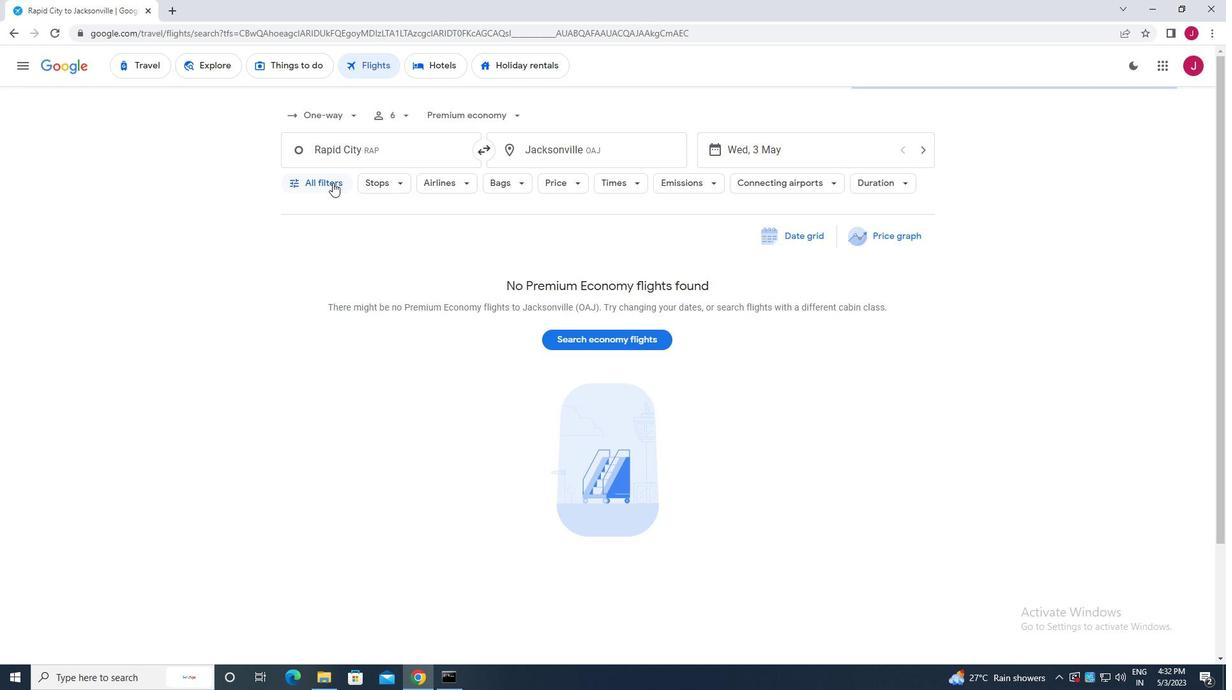 
Action: Mouse moved to (391, 243)
Screenshot: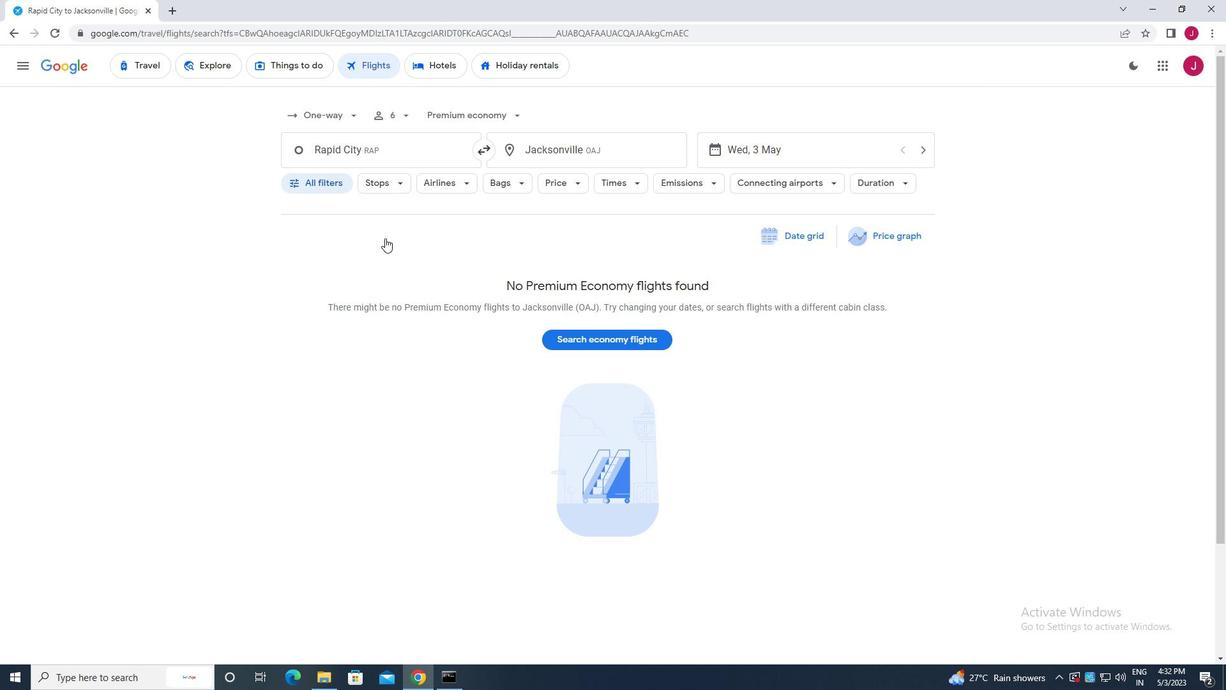 
Action: Mouse scrolled (391, 242) with delta (0, 0)
Screenshot: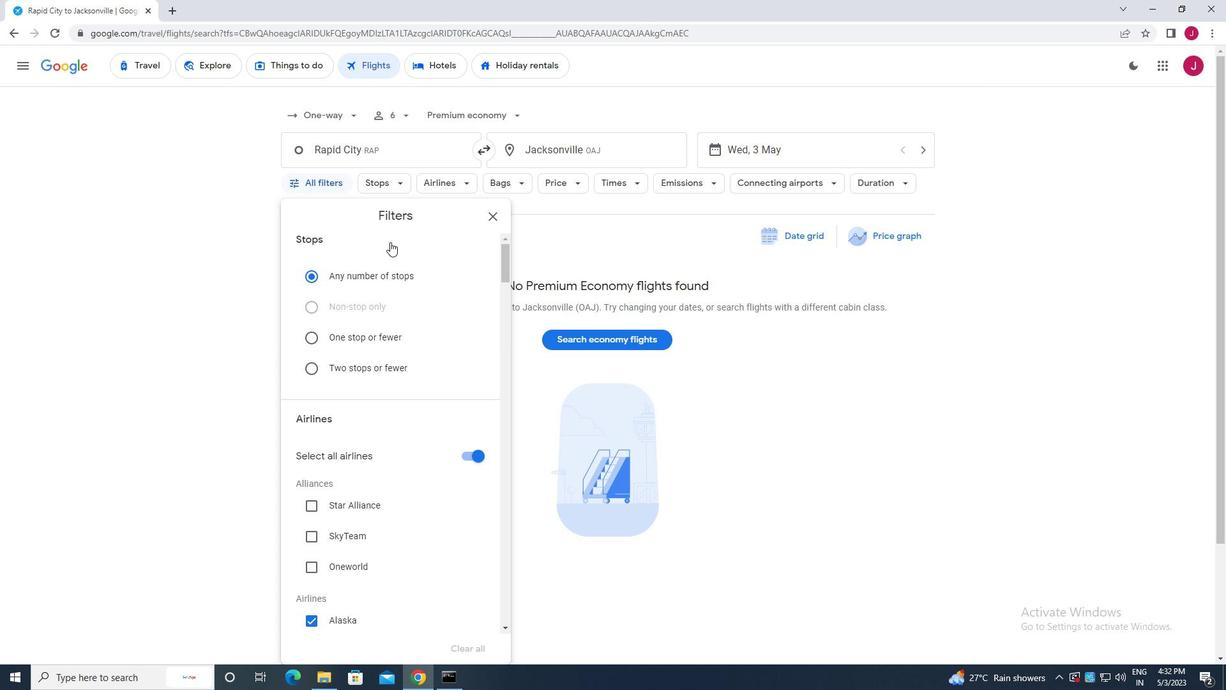 
Action: Mouse scrolled (391, 242) with delta (0, 0)
Screenshot: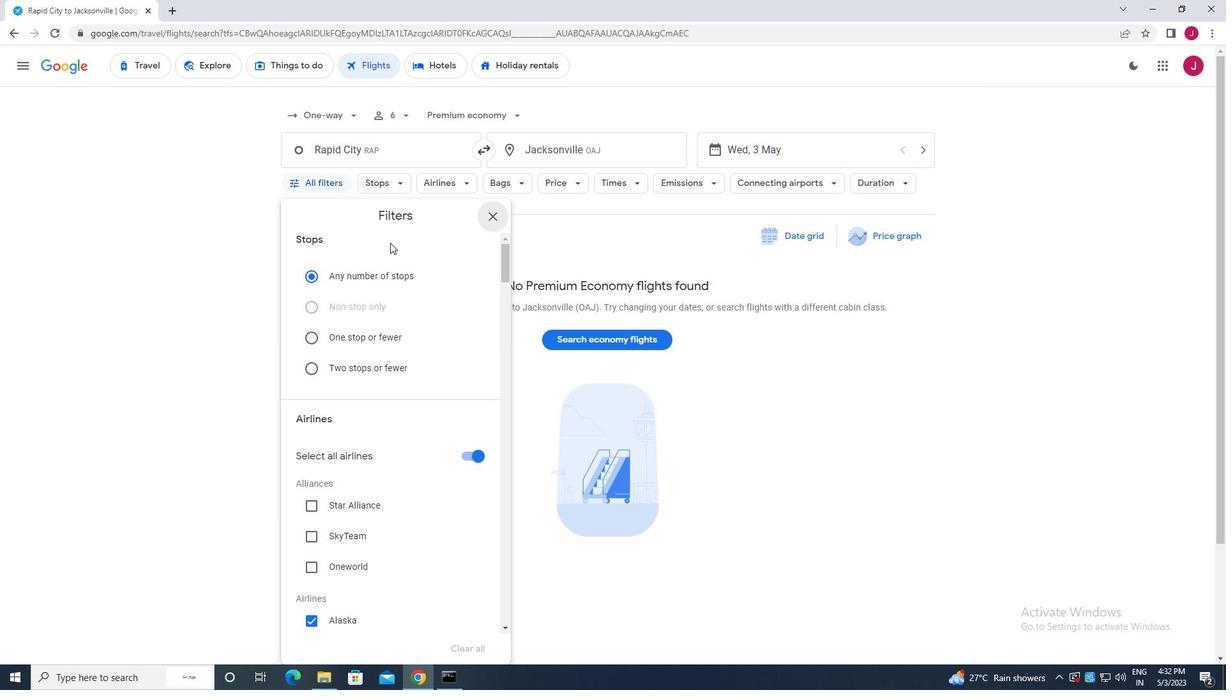 
Action: Mouse scrolled (391, 242) with delta (0, 0)
Screenshot: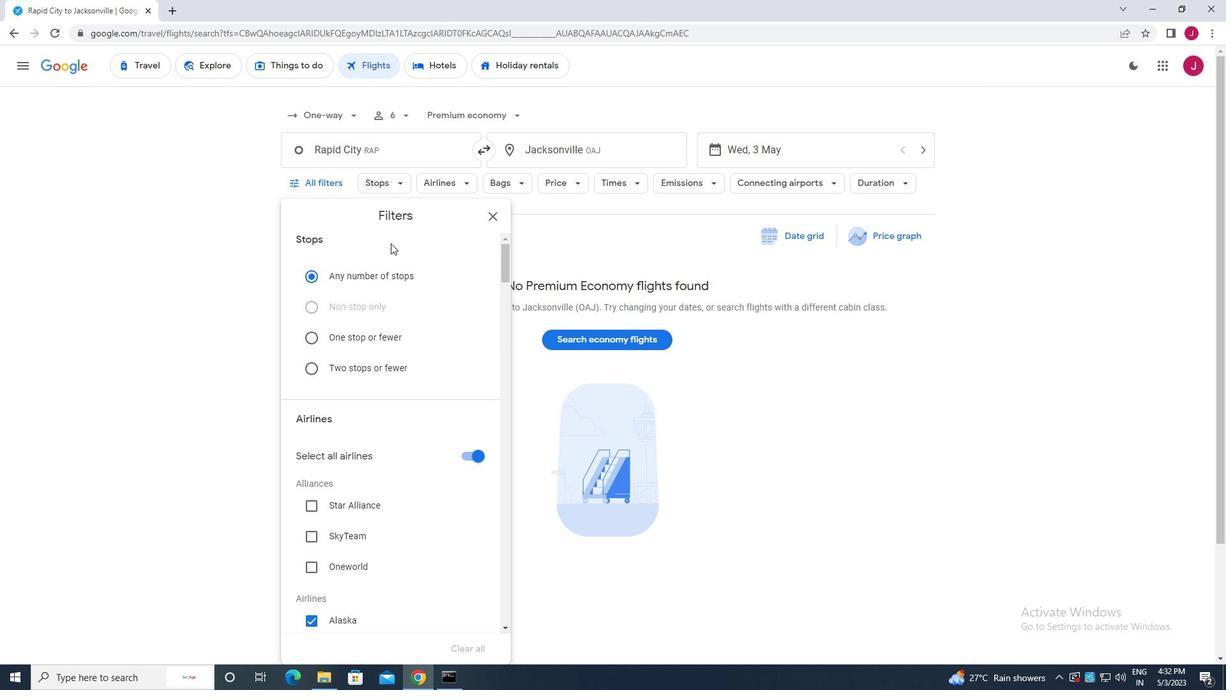 
Action: Mouse moved to (468, 264)
Screenshot: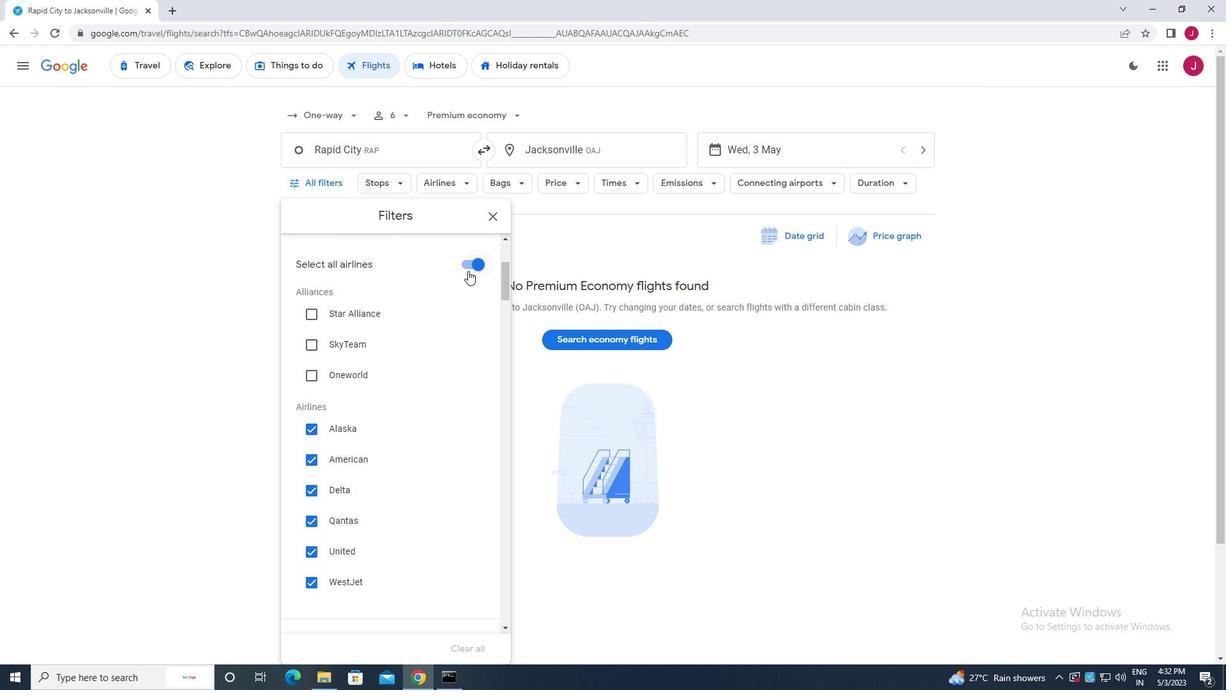 
Action: Mouse pressed left at (468, 264)
Screenshot: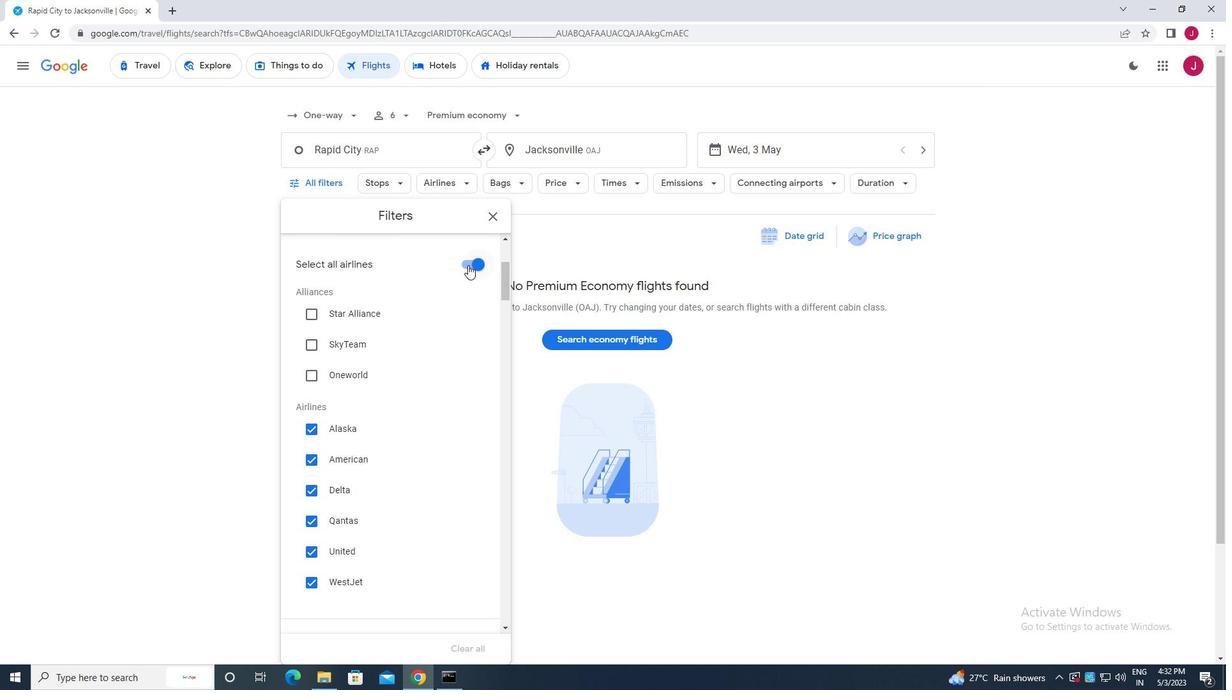 
Action: Mouse moved to (364, 305)
Screenshot: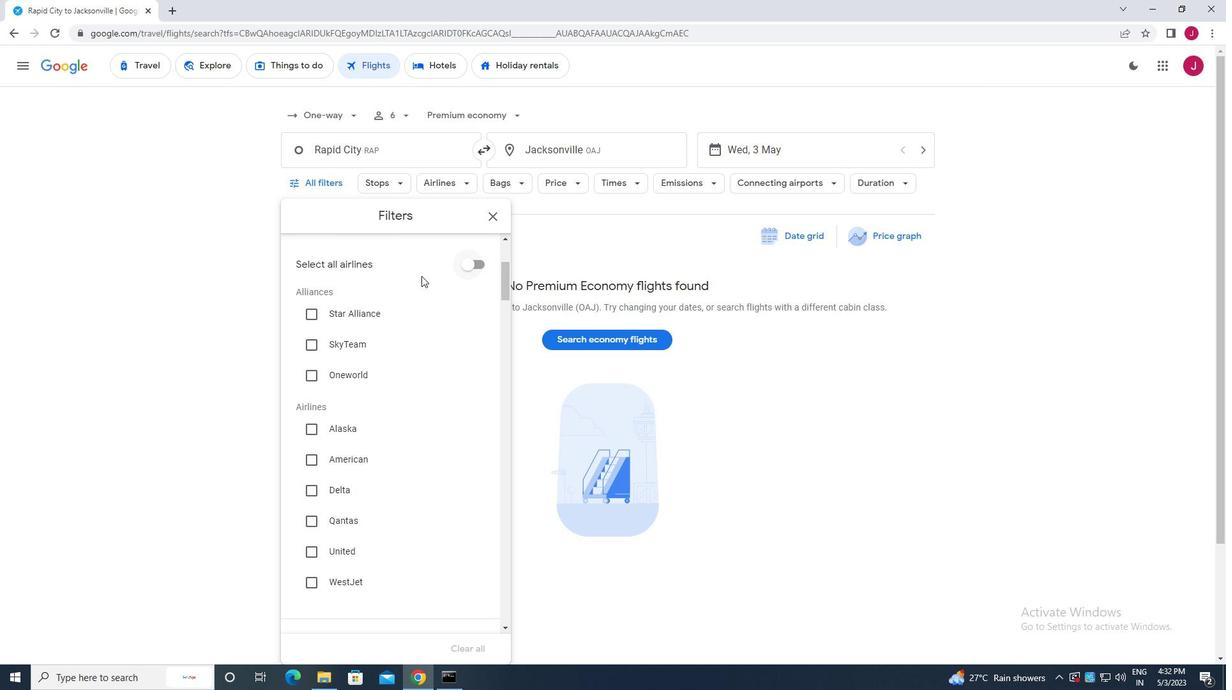 
Action: Mouse scrolled (364, 304) with delta (0, 0)
Screenshot: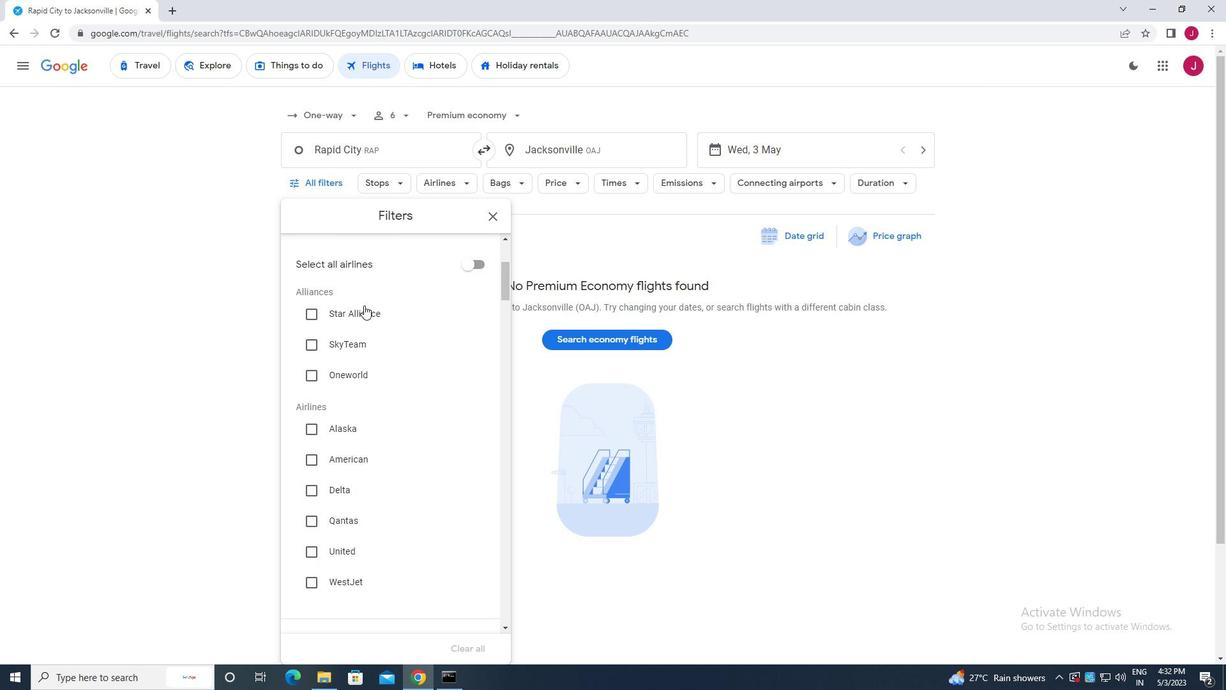 
Action: Mouse moved to (313, 517)
Screenshot: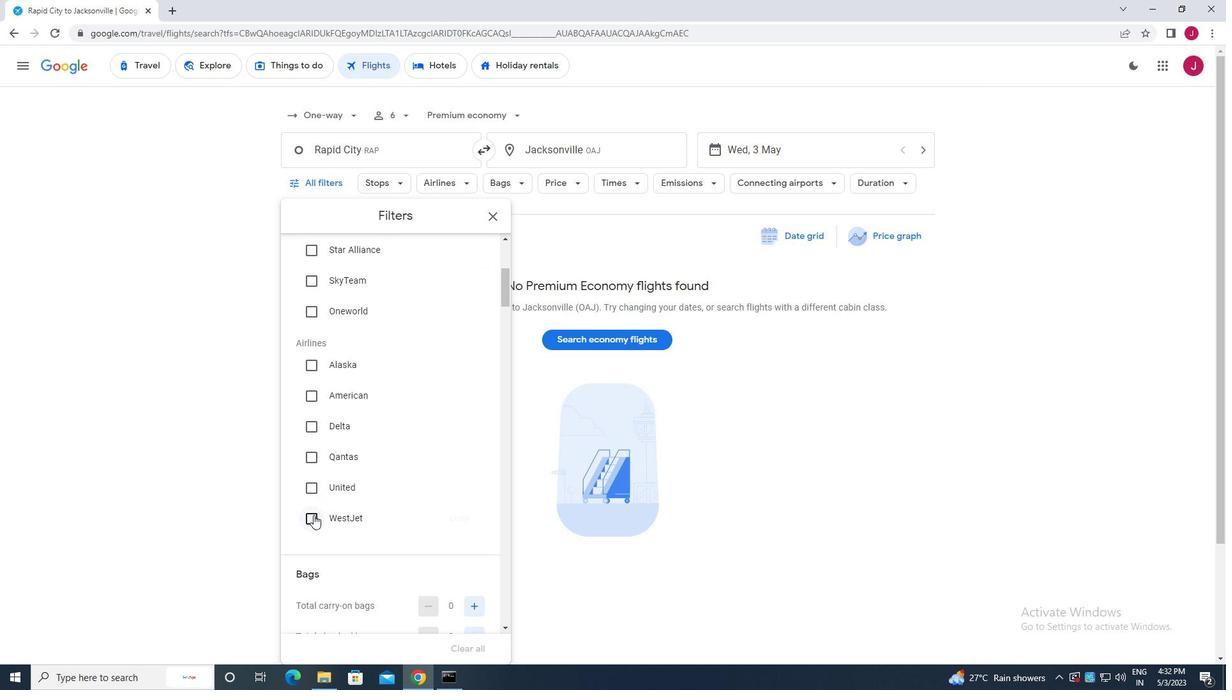 
Action: Mouse pressed left at (313, 517)
Screenshot: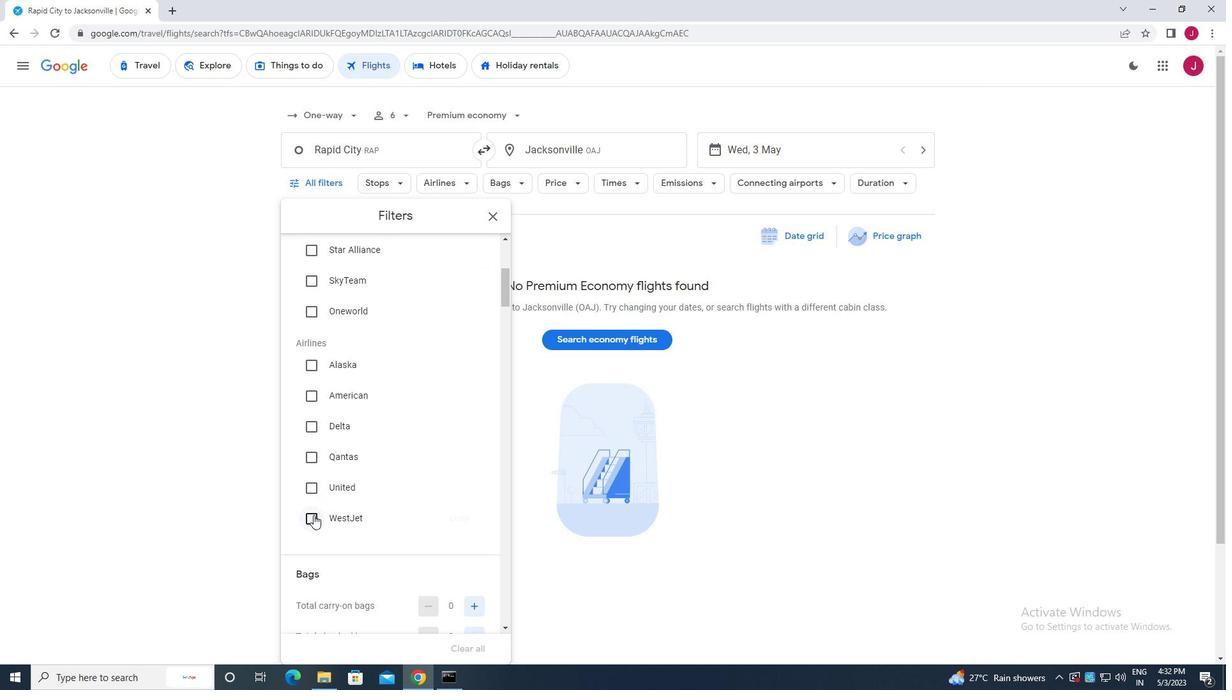 
Action: Mouse moved to (371, 456)
Screenshot: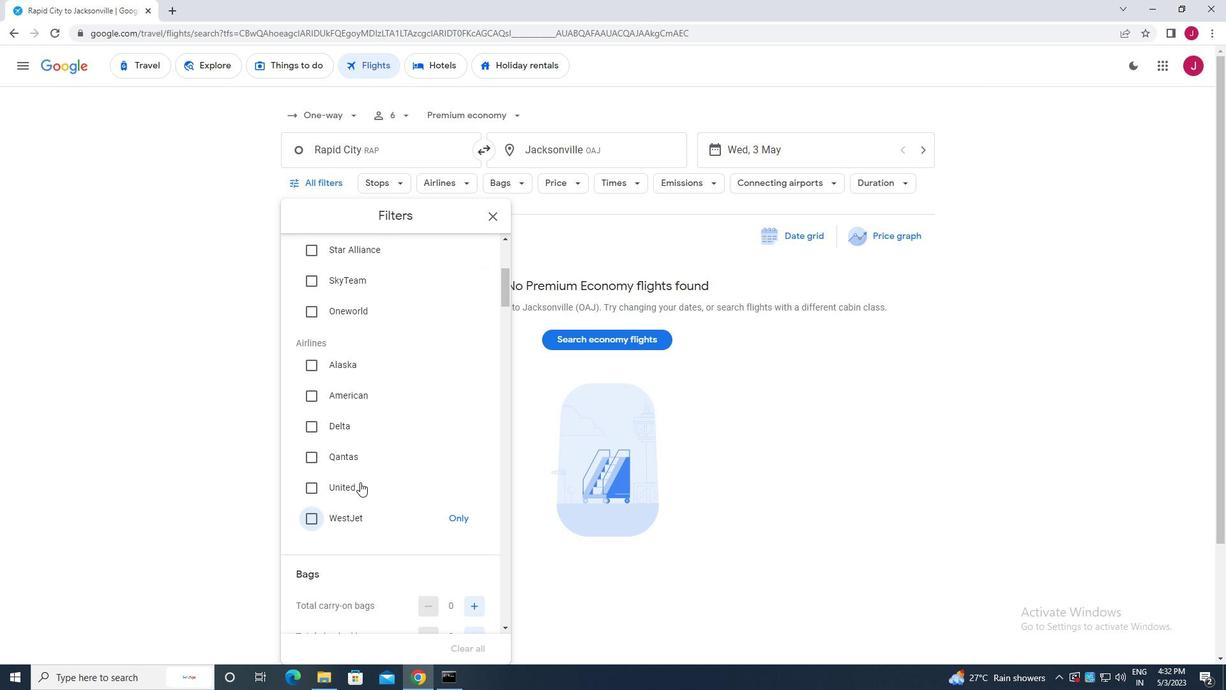 
Action: Mouse scrolled (371, 456) with delta (0, 0)
Screenshot: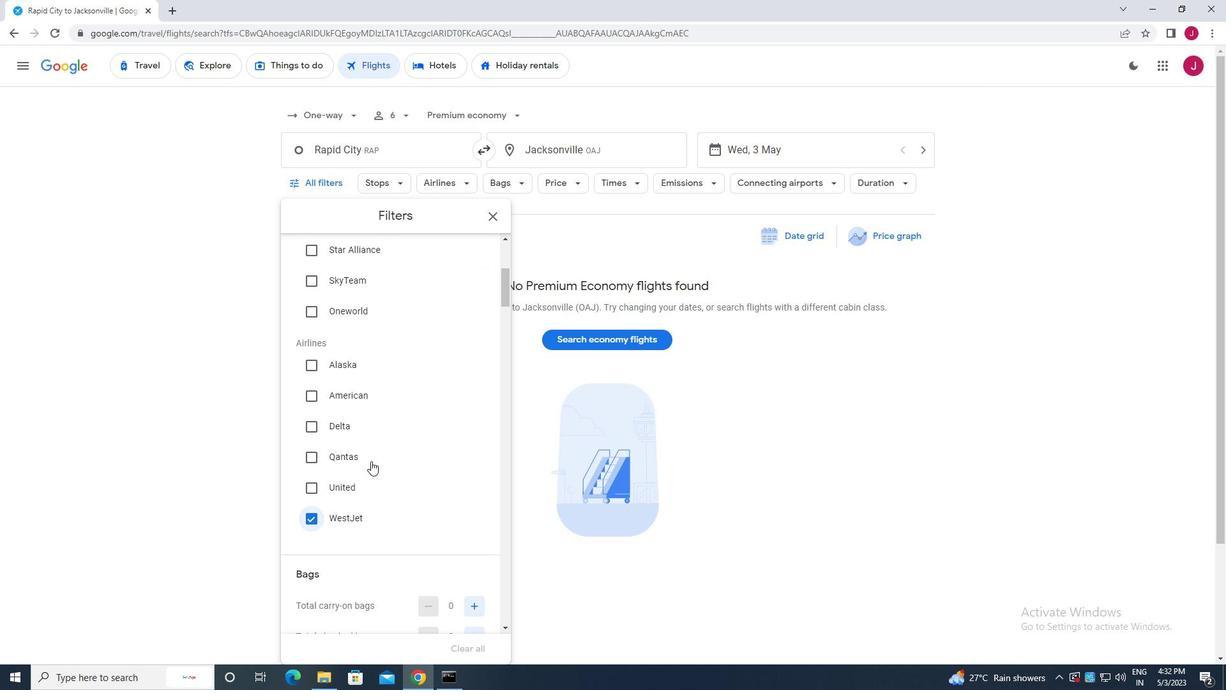 
Action: Mouse scrolled (371, 456) with delta (0, 0)
Screenshot: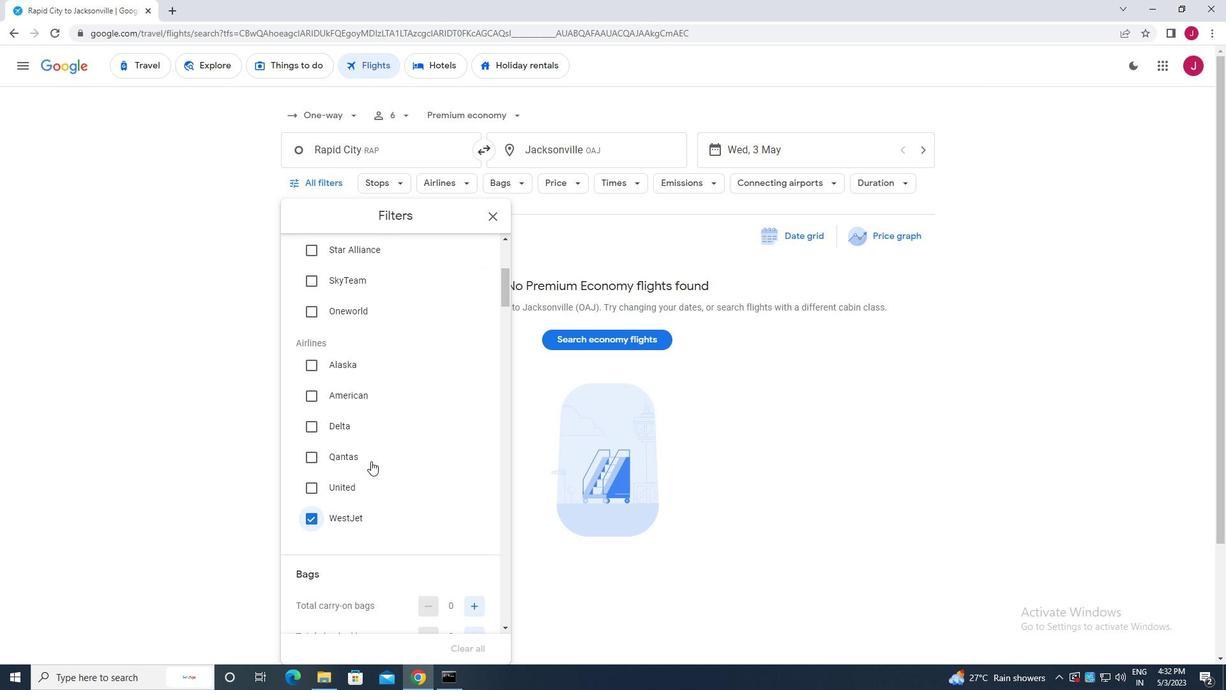 
Action: Mouse scrolled (371, 456) with delta (0, 0)
Screenshot: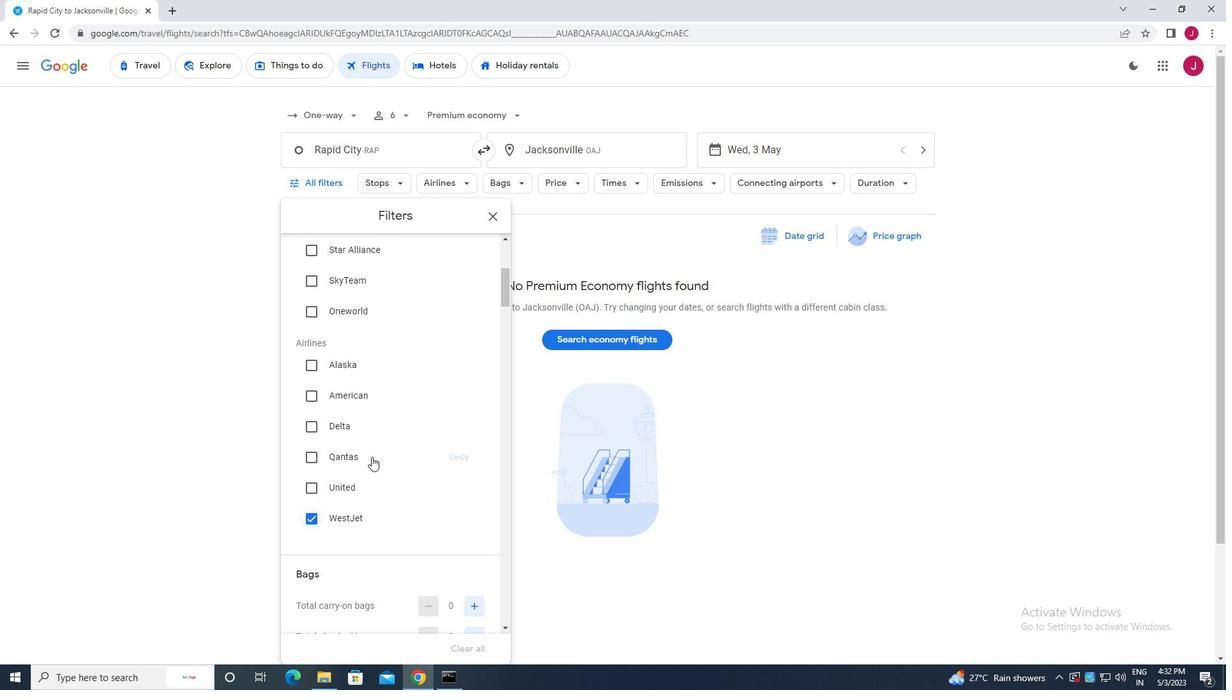
Action: Mouse scrolled (371, 456) with delta (0, 0)
Screenshot: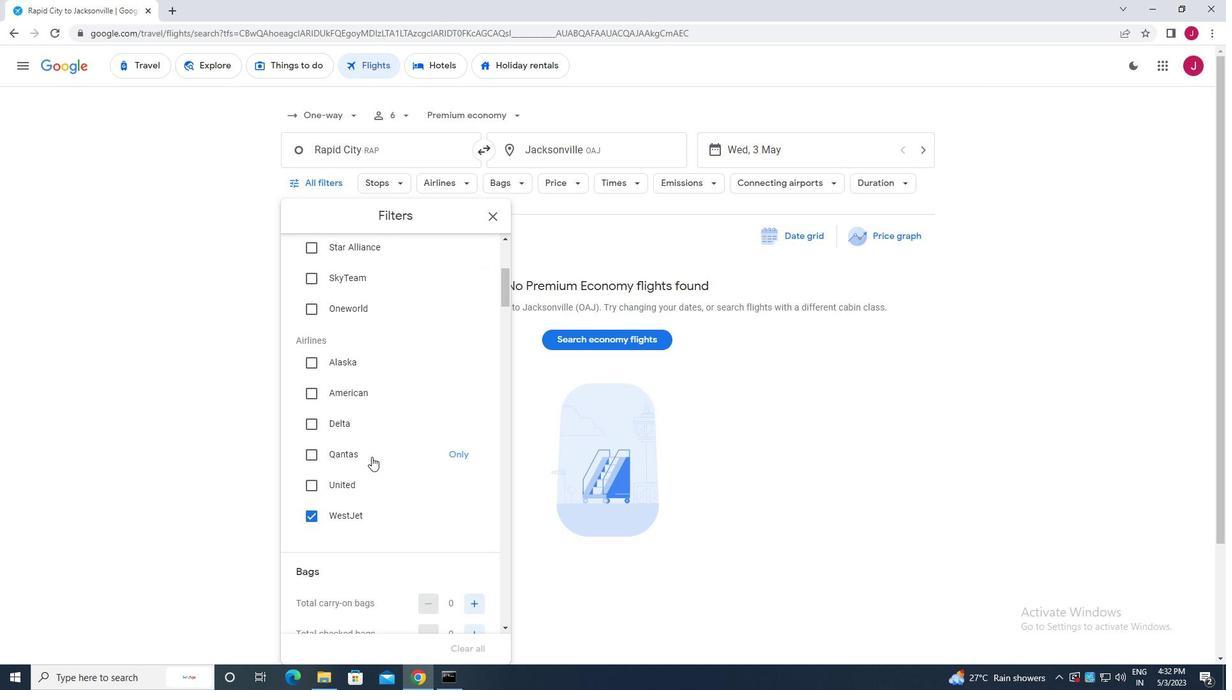 
Action: Mouse scrolled (371, 456) with delta (0, 0)
Screenshot: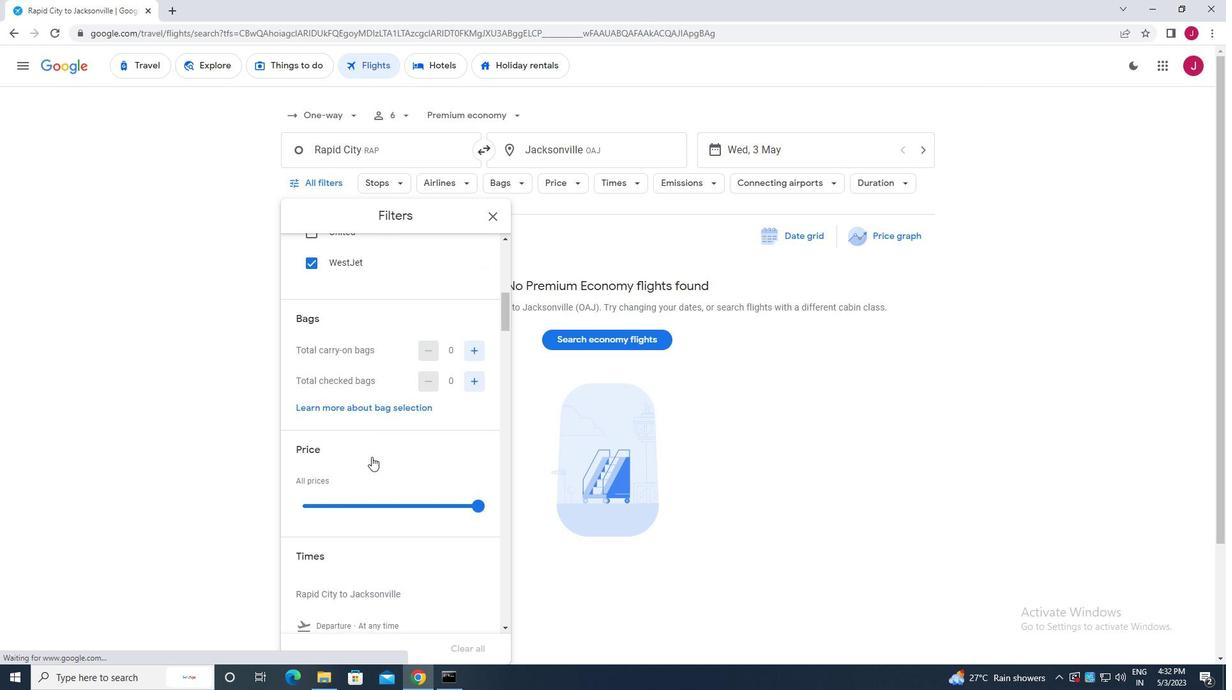 
Action: Mouse moved to (471, 284)
Screenshot: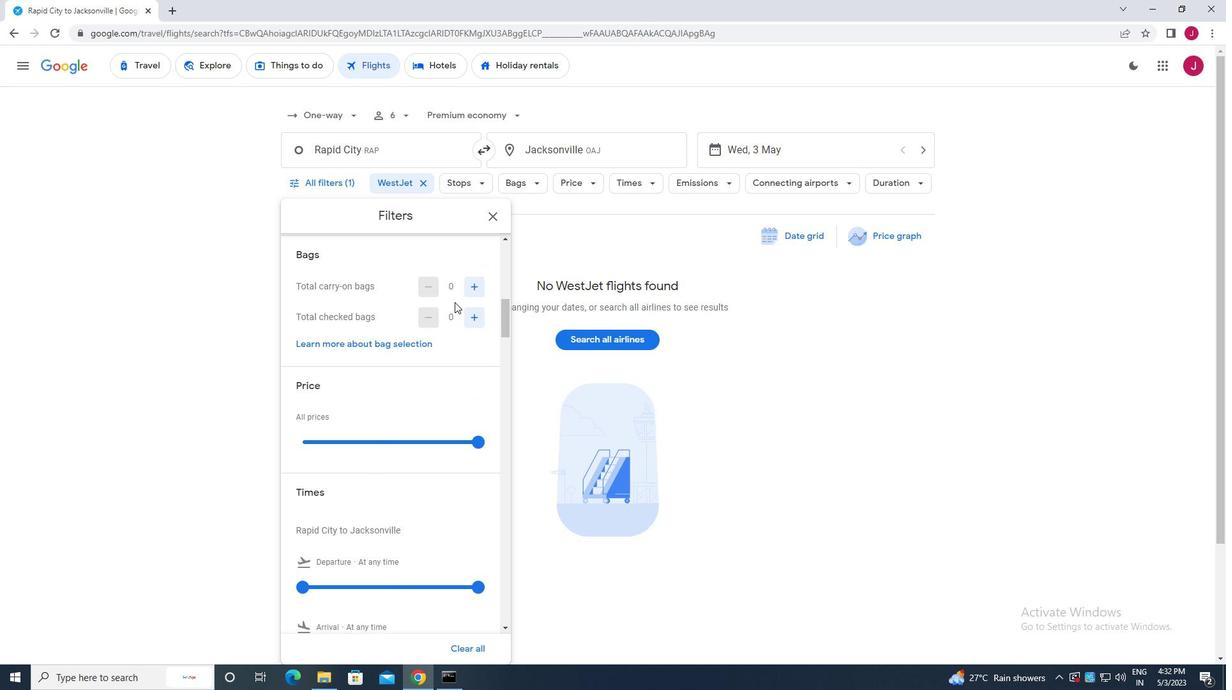 
Action: Mouse pressed left at (471, 284)
Screenshot: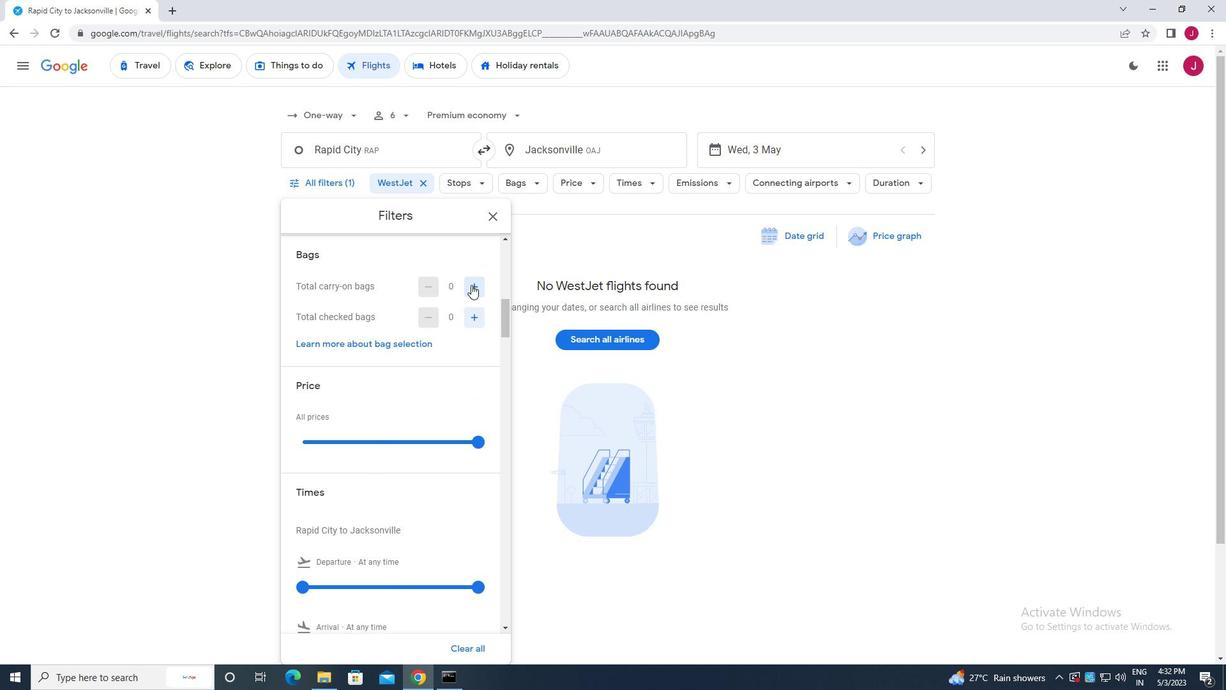
Action: Mouse moved to (479, 438)
Screenshot: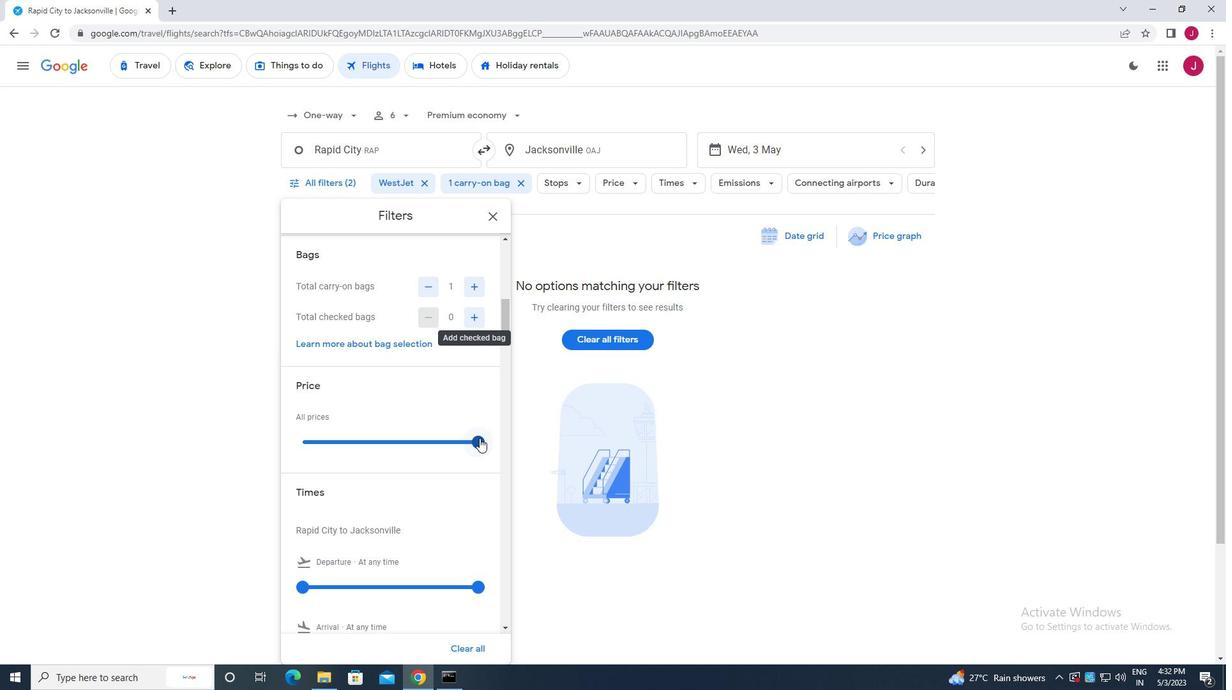 
Action: Mouse pressed left at (479, 438)
Screenshot: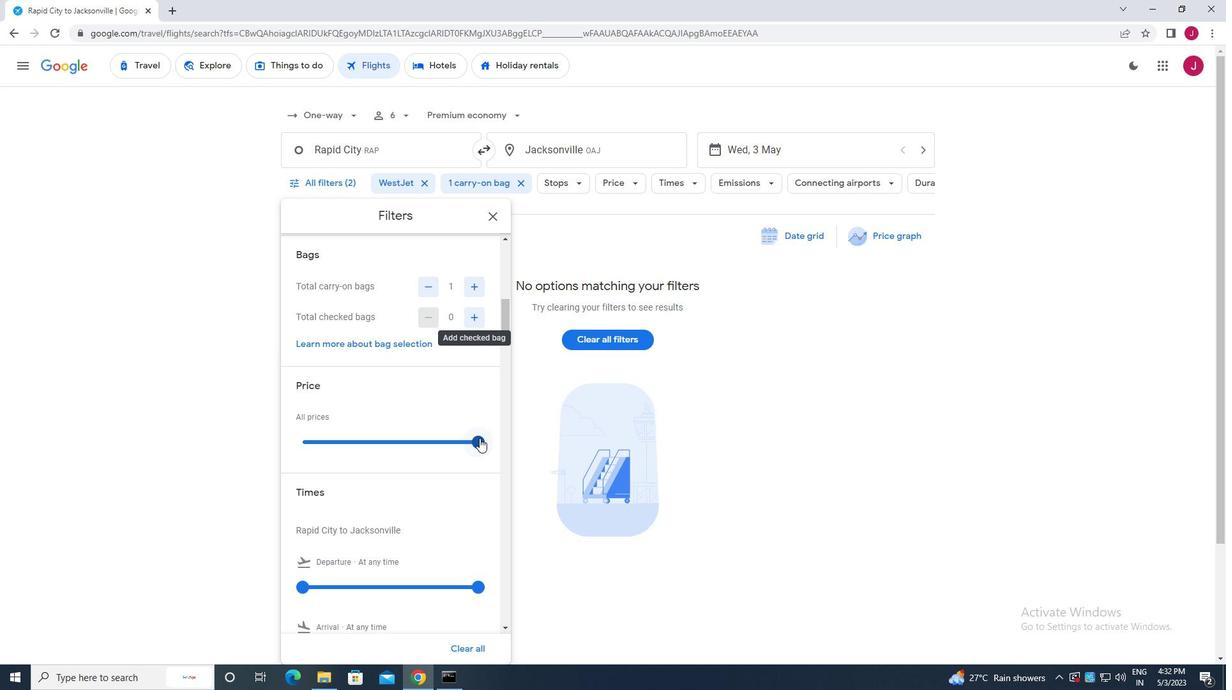 
Action: Mouse moved to (472, 421)
Screenshot: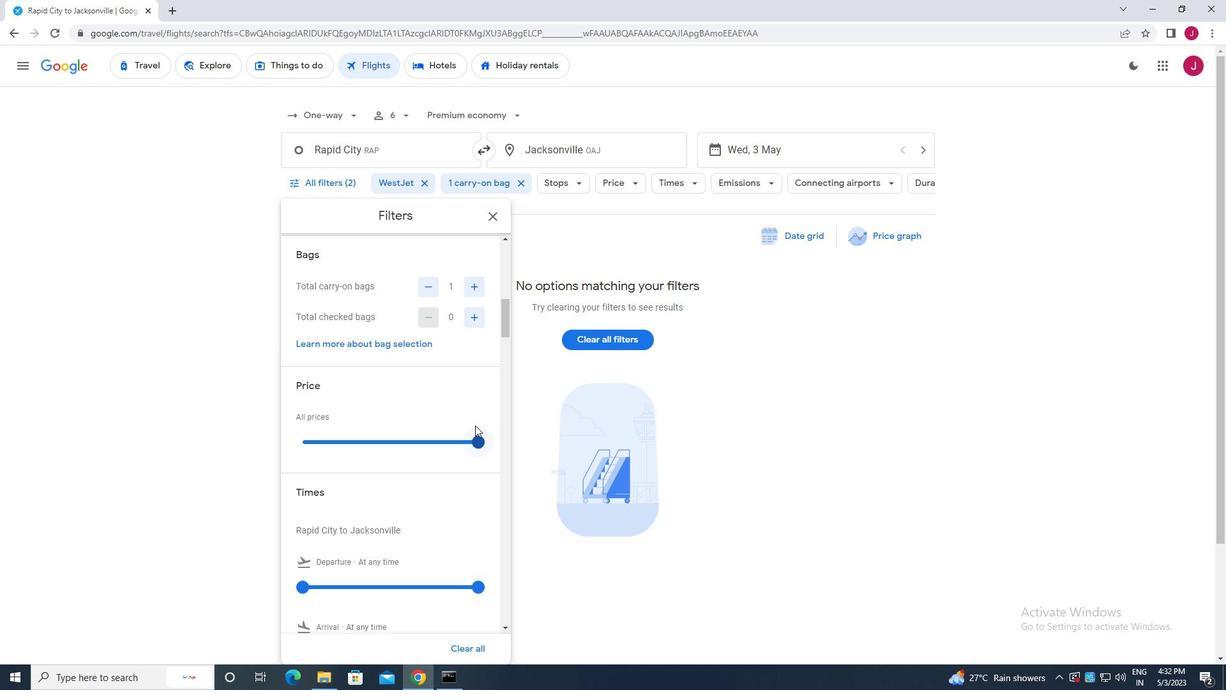 
Action: Mouse scrolled (472, 421) with delta (0, 0)
Screenshot: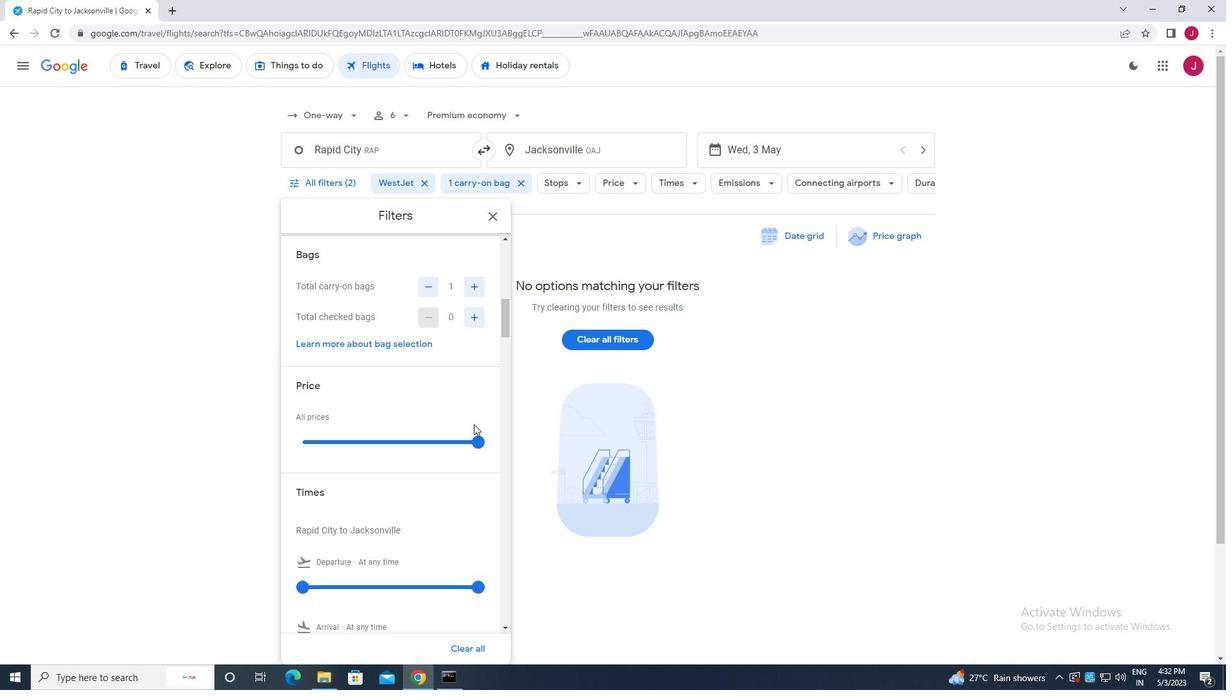 
Action: Mouse scrolled (472, 421) with delta (0, 0)
Screenshot: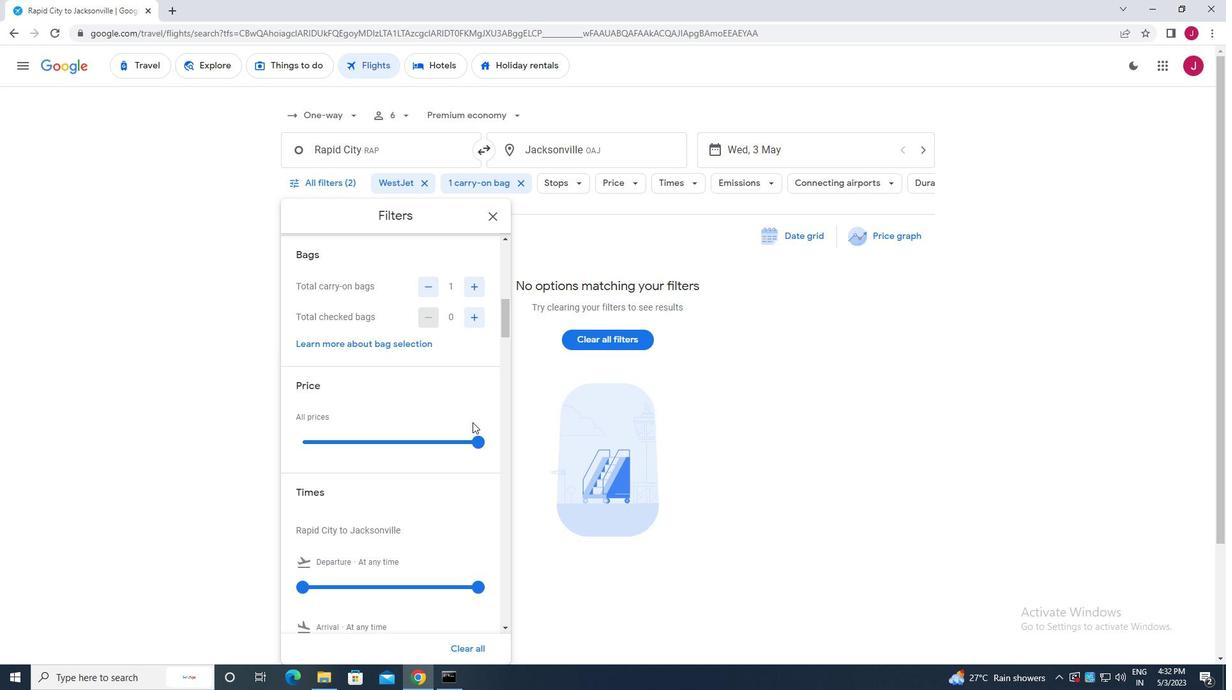 
Action: Mouse scrolled (472, 421) with delta (0, 0)
Screenshot: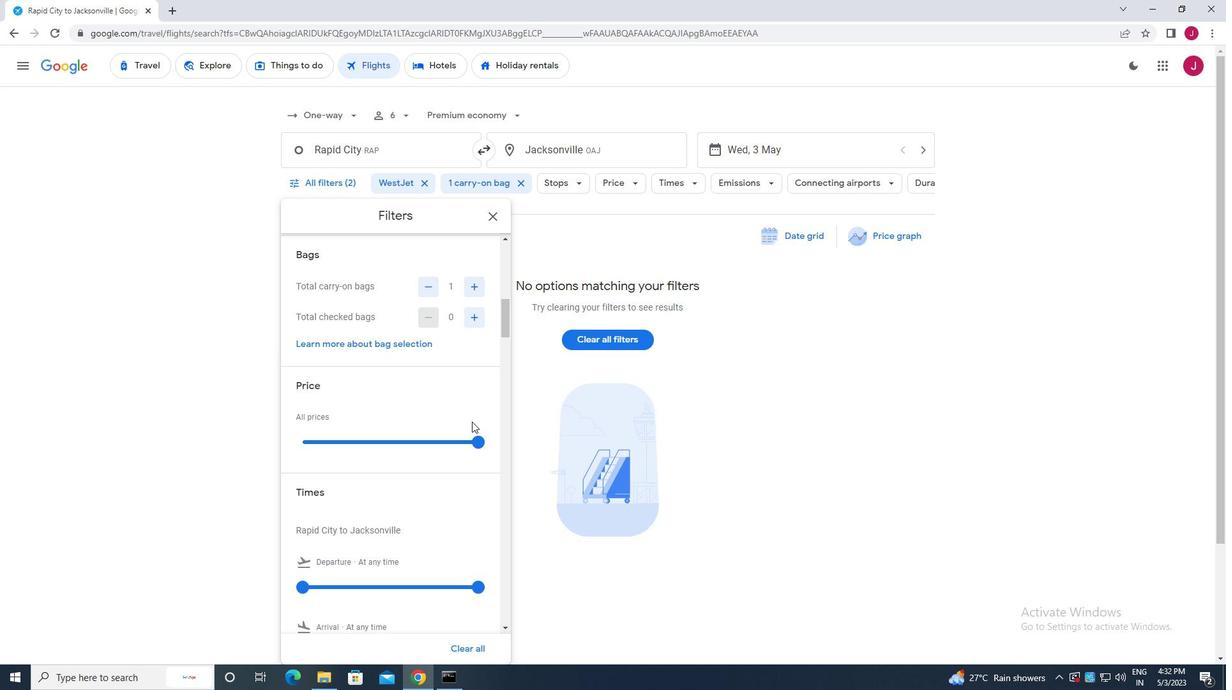 
Action: Mouse moved to (368, 362)
Screenshot: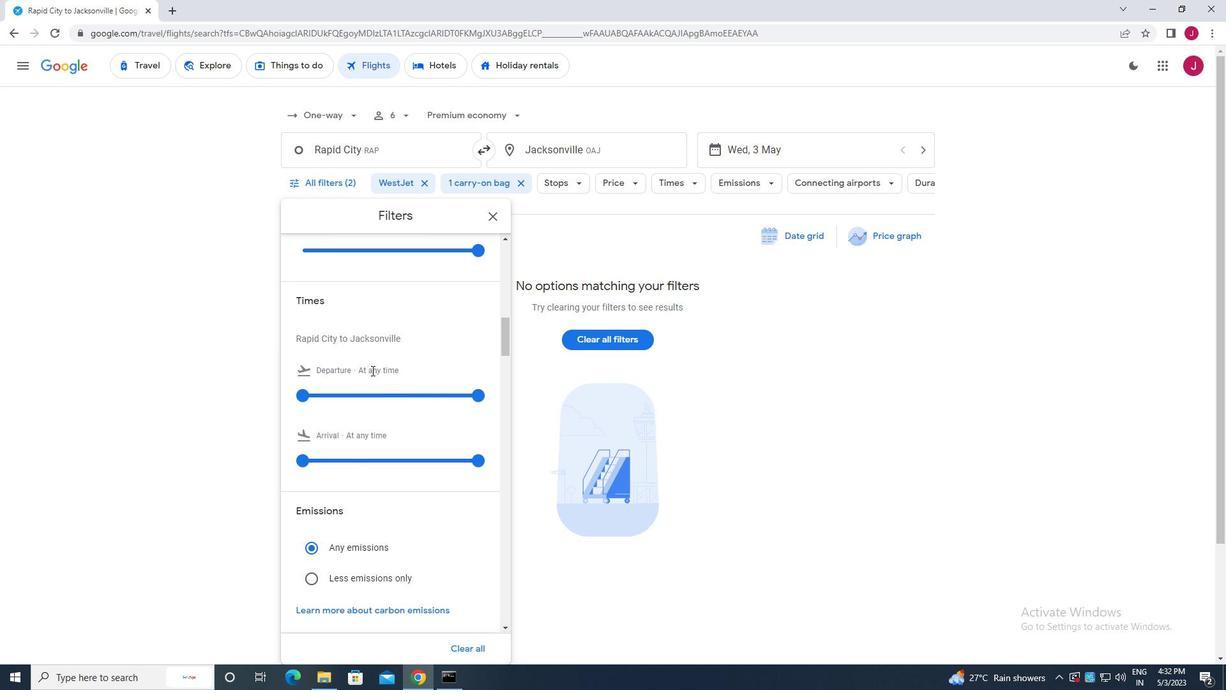
Action: Mouse scrolled (368, 362) with delta (0, 0)
Screenshot: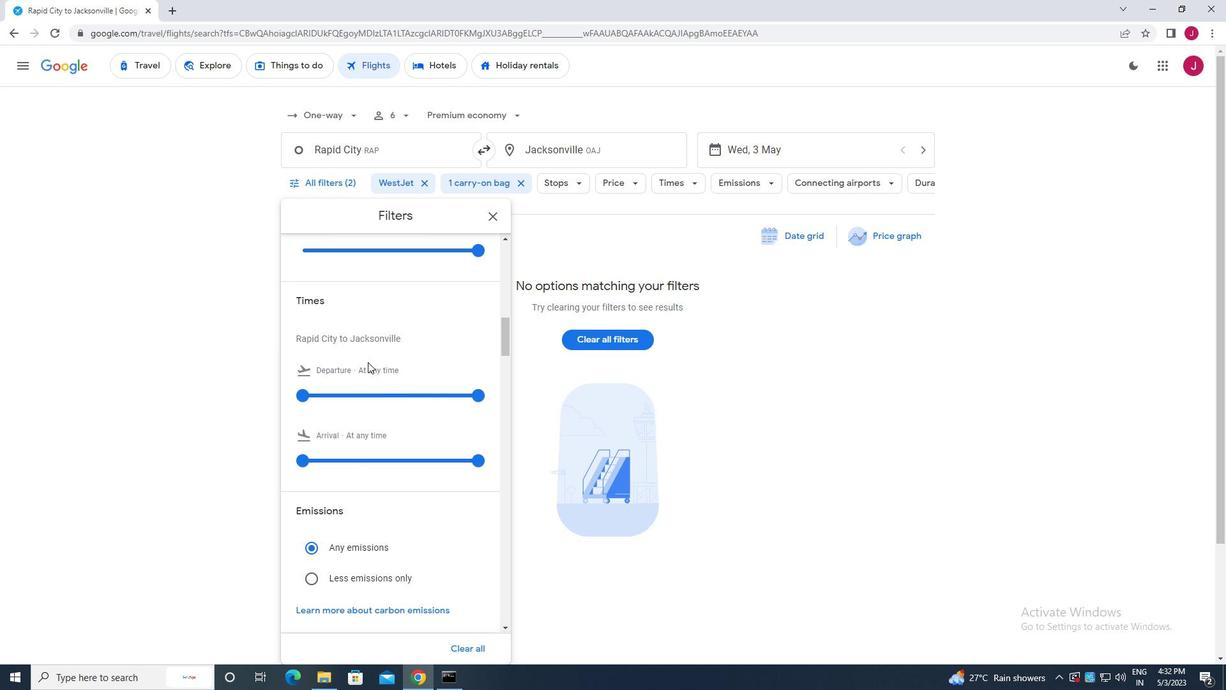 
Action: Mouse moved to (300, 453)
Screenshot: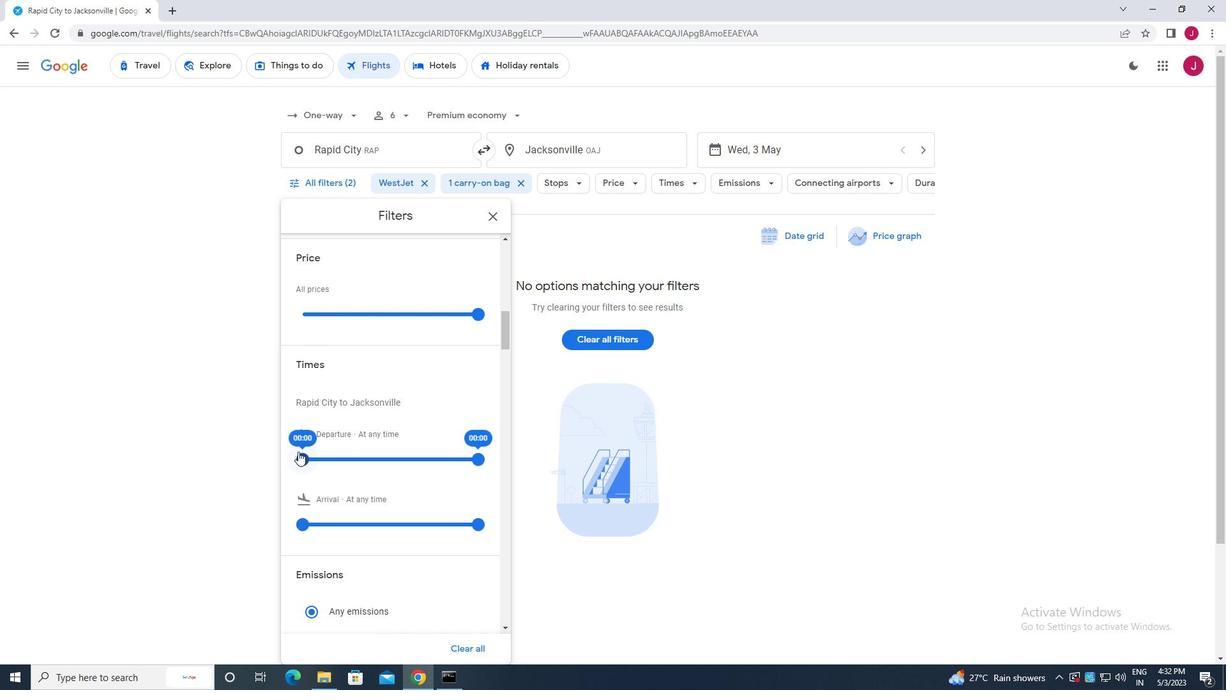 
Action: Mouse pressed left at (300, 453)
Screenshot: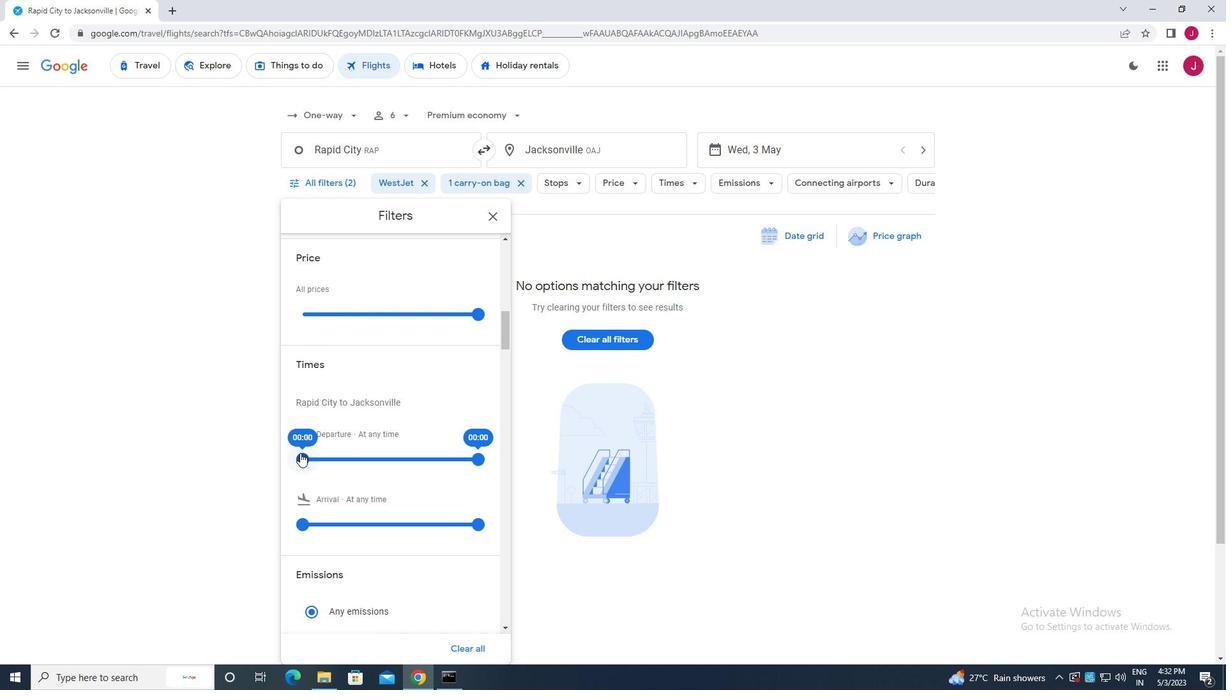 
Action: Mouse moved to (495, 215)
Screenshot: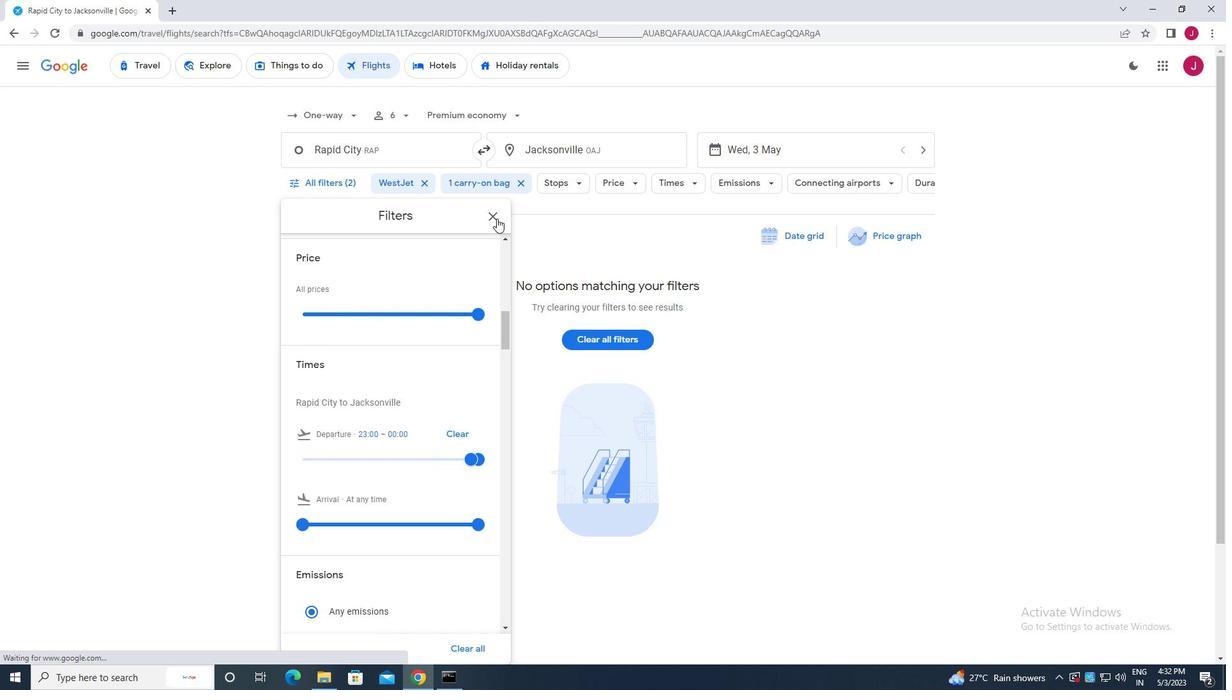 
Action: Mouse pressed left at (495, 215)
Screenshot: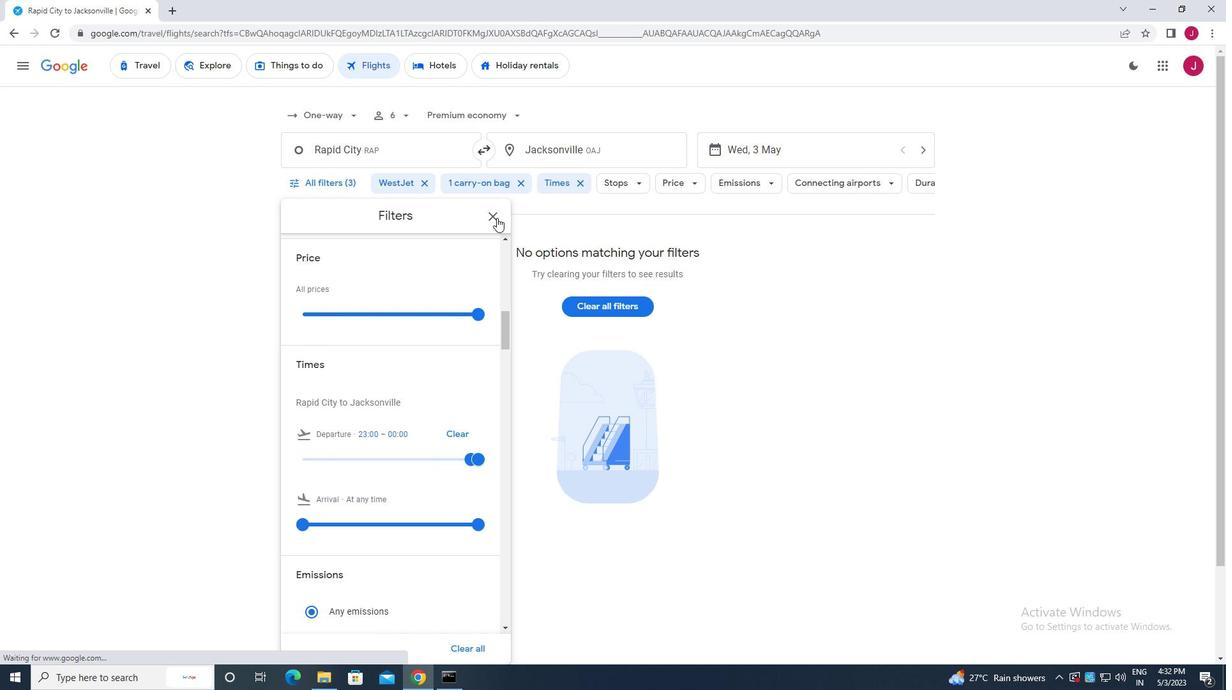 
Action: Mouse moved to (495, 215)
Screenshot: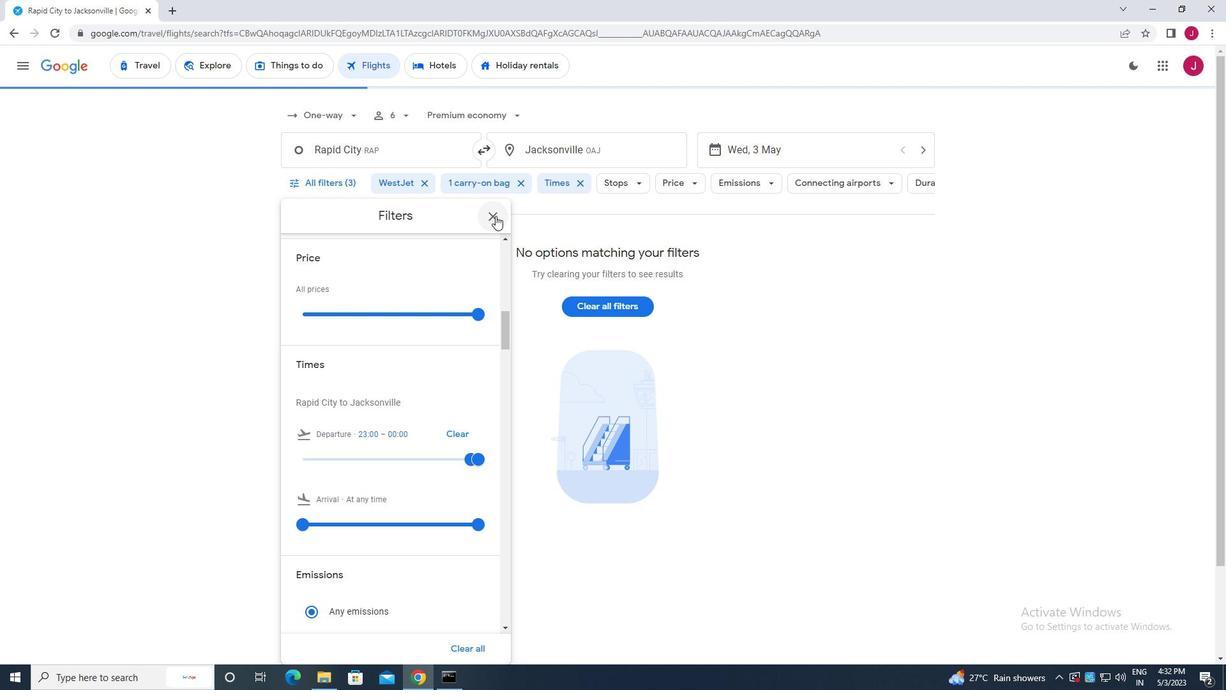 
